 Task: Check the sale-to-list ratio of rec room in the last 5 years.
Action: Mouse moved to (1013, 245)
Screenshot: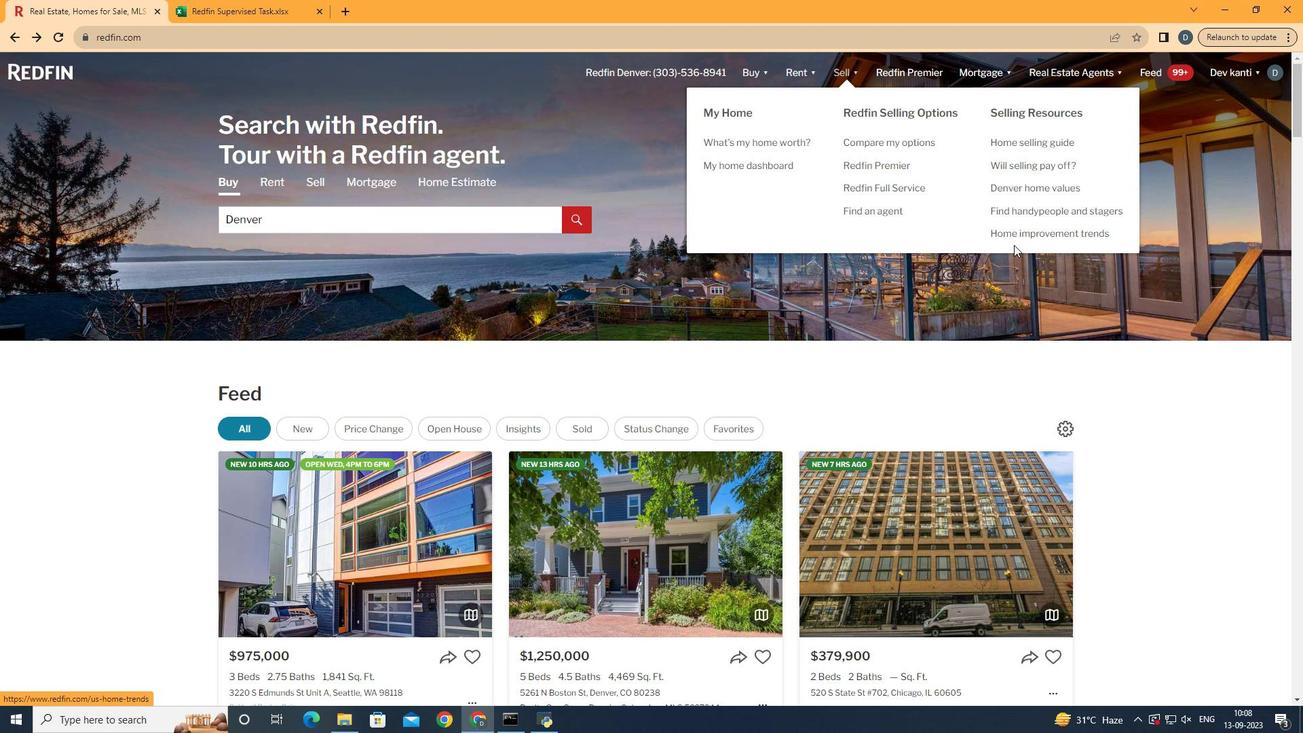 
Action: Mouse pressed left at (1013, 245)
Screenshot: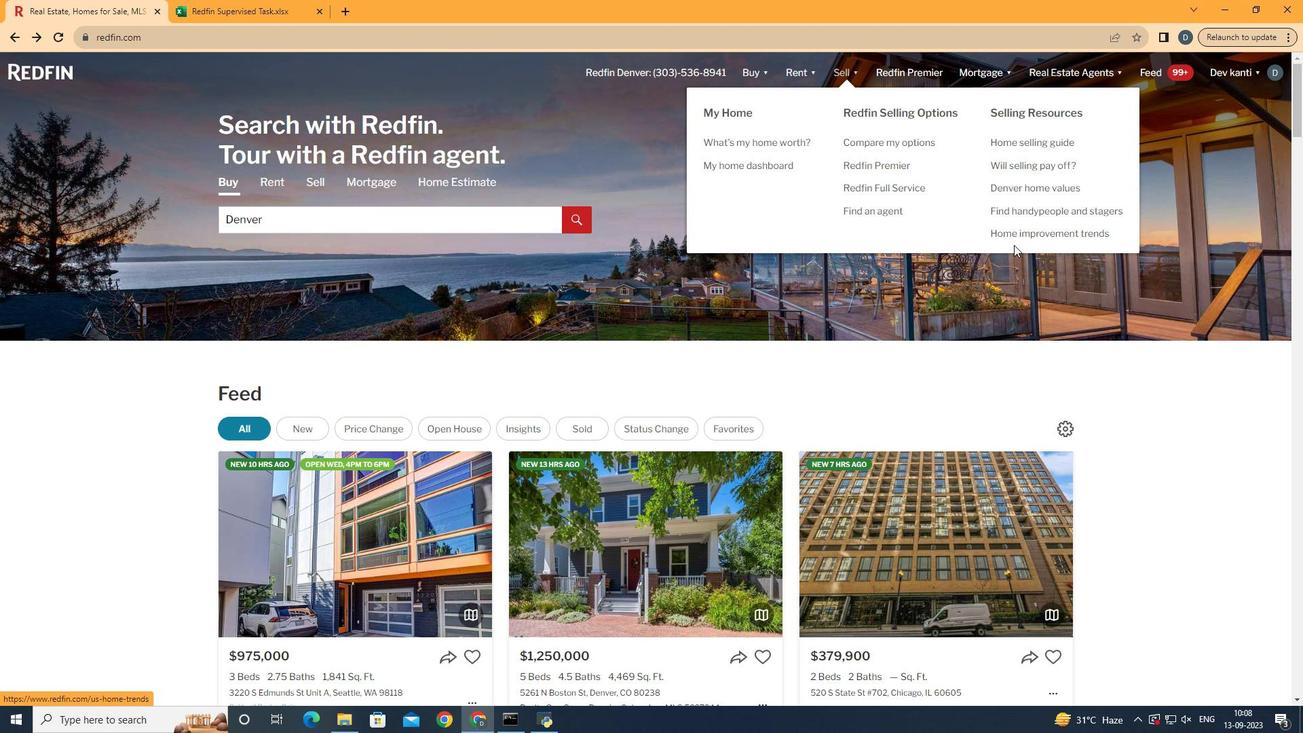 
Action: Mouse moved to (1022, 230)
Screenshot: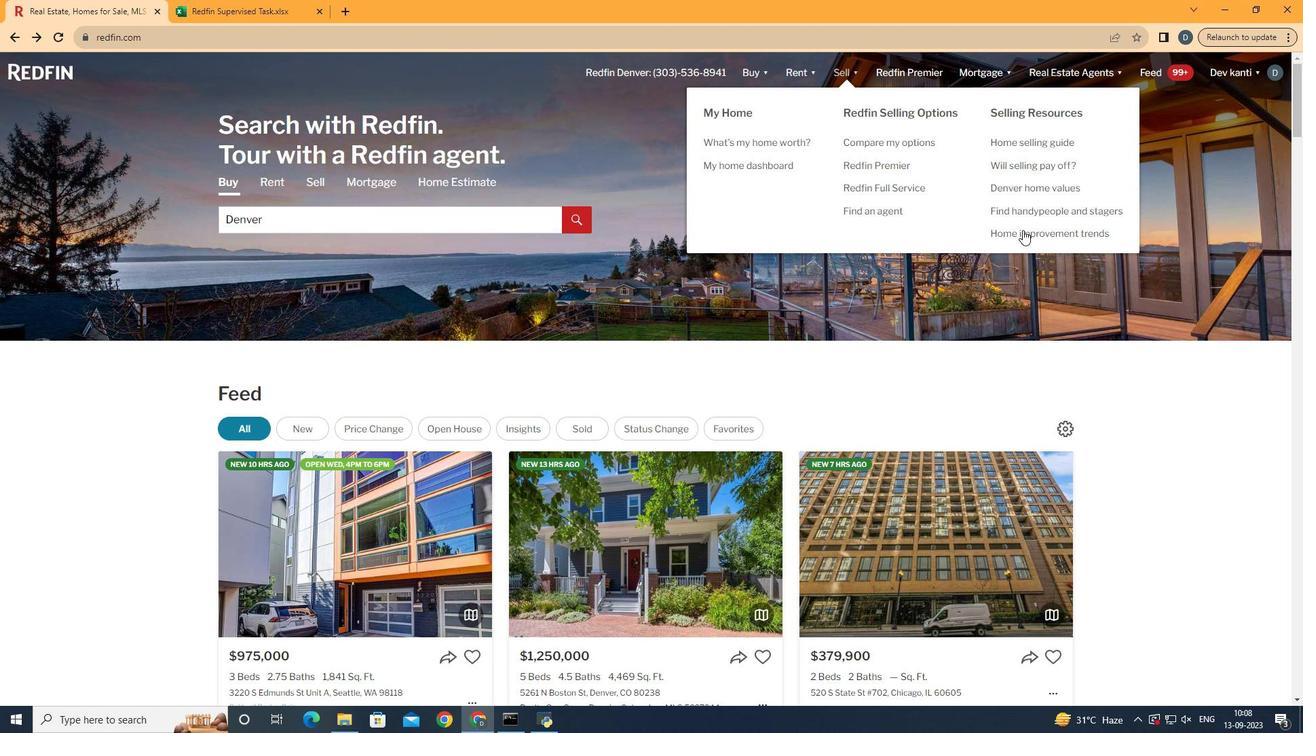 
Action: Mouse pressed left at (1022, 230)
Screenshot: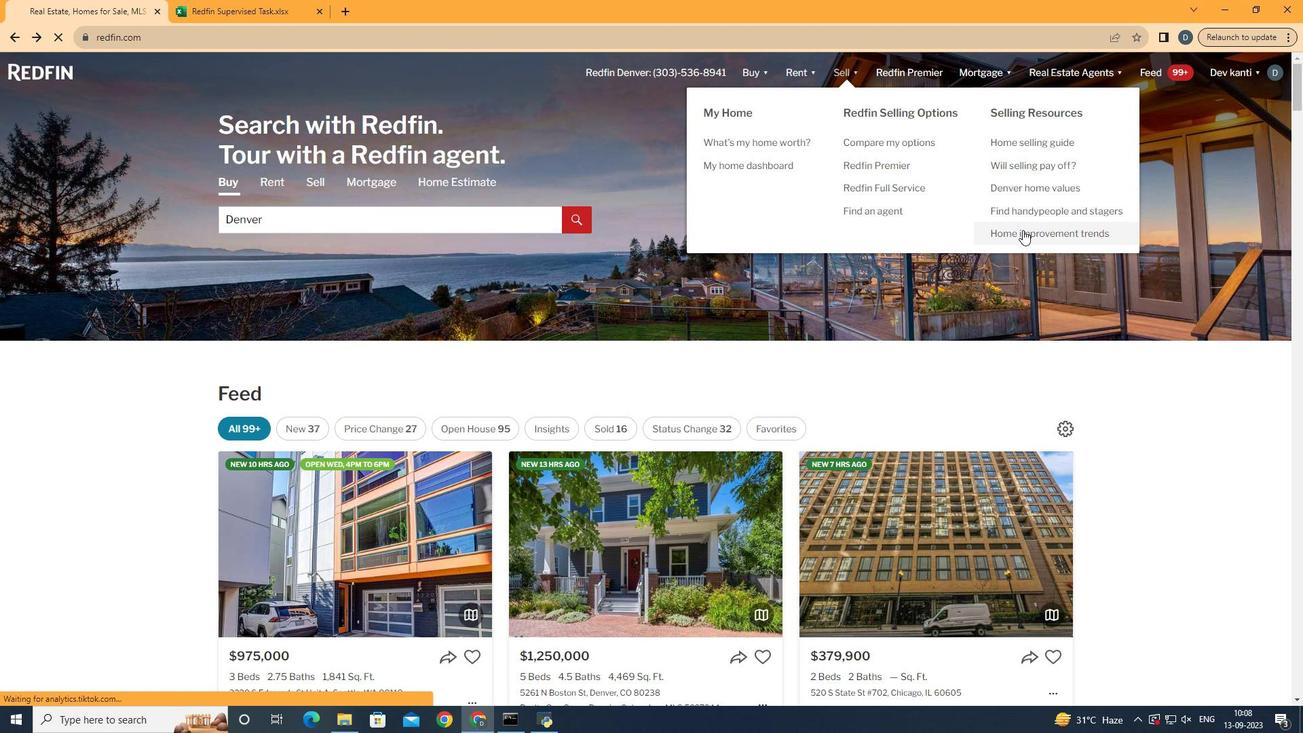 
Action: Mouse moved to (344, 257)
Screenshot: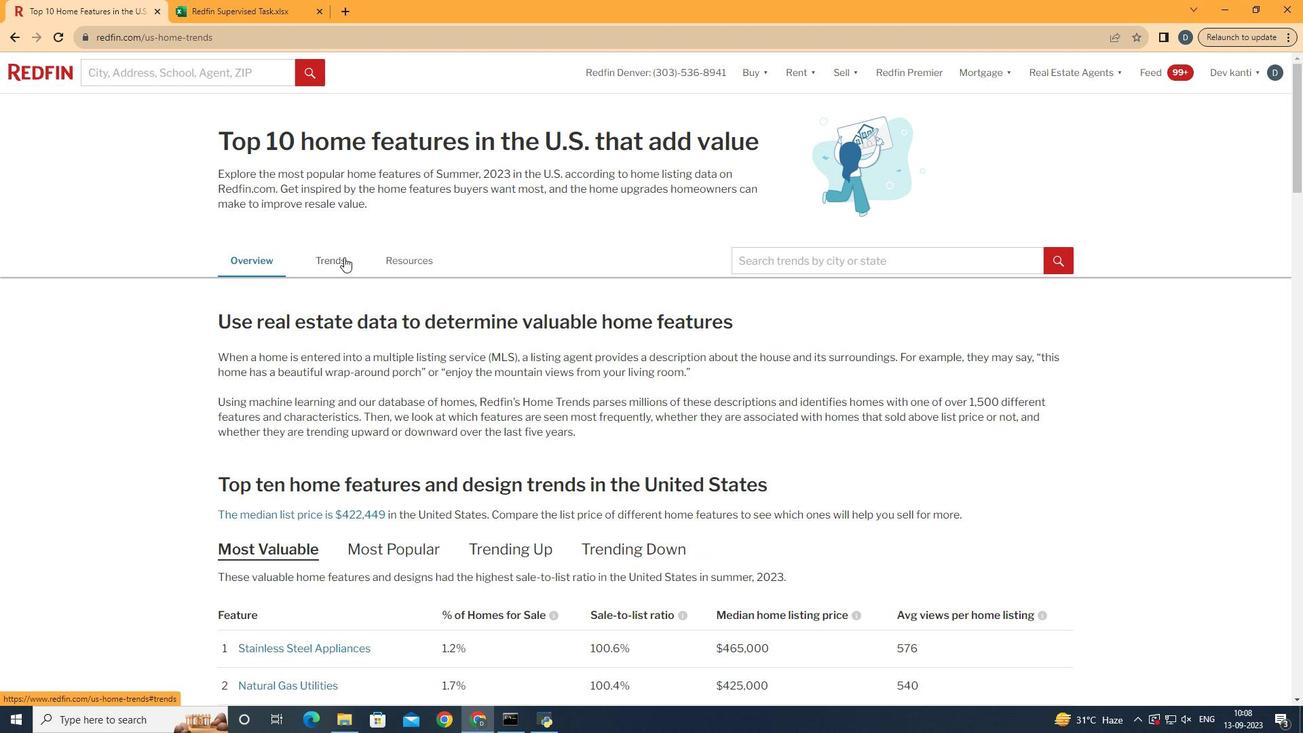 
Action: Mouse pressed left at (344, 257)
Screenshot: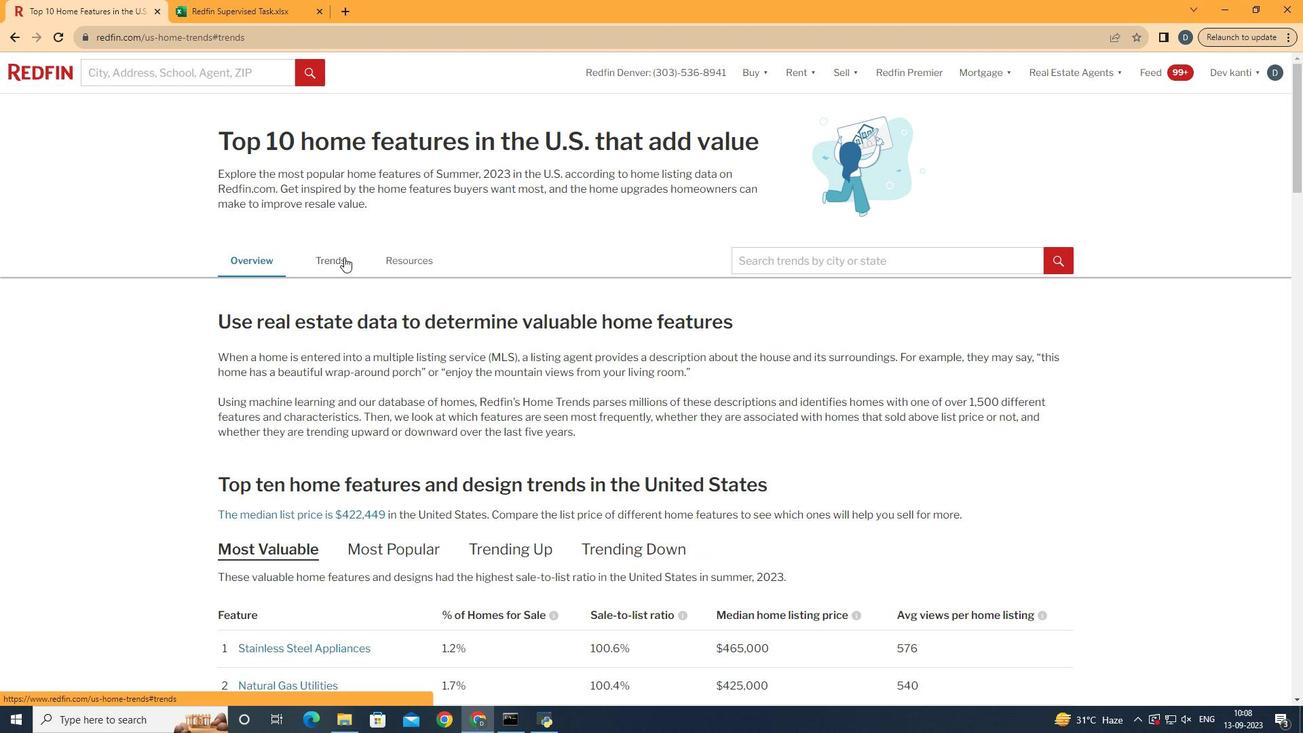 
Action: Mouse moved to (429, 372)
Screenshot: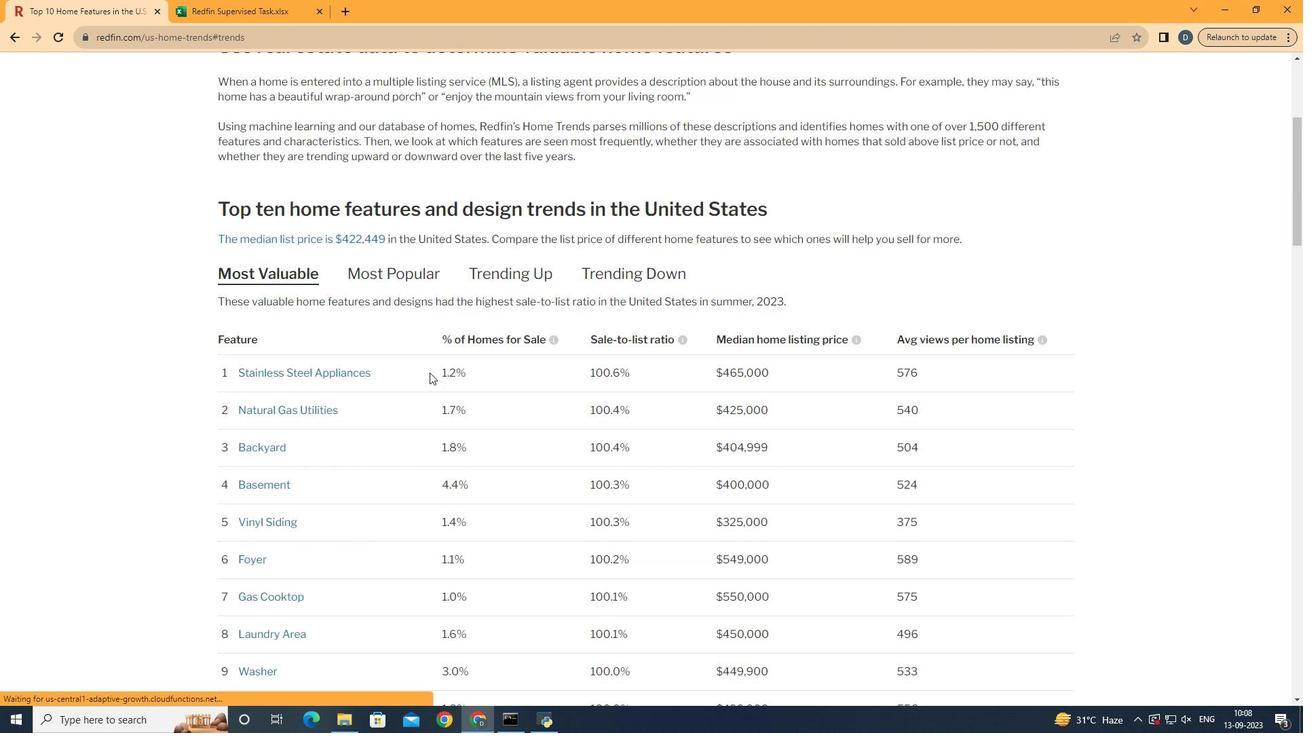 
Action: Mouse scrolled (429, 371) with delta (0, 0)
Screenshot: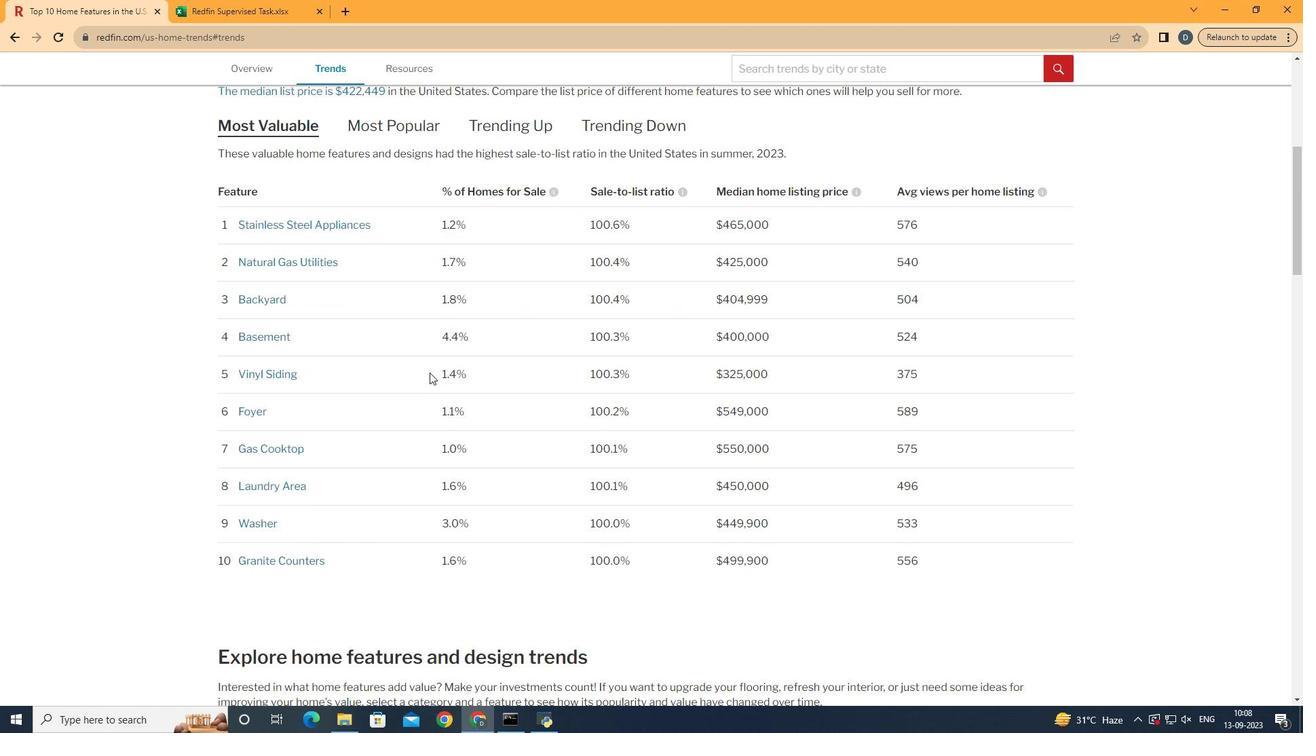 
Action: Mouse scrolled (429, 371) with delta (0, 0)
Screenshot: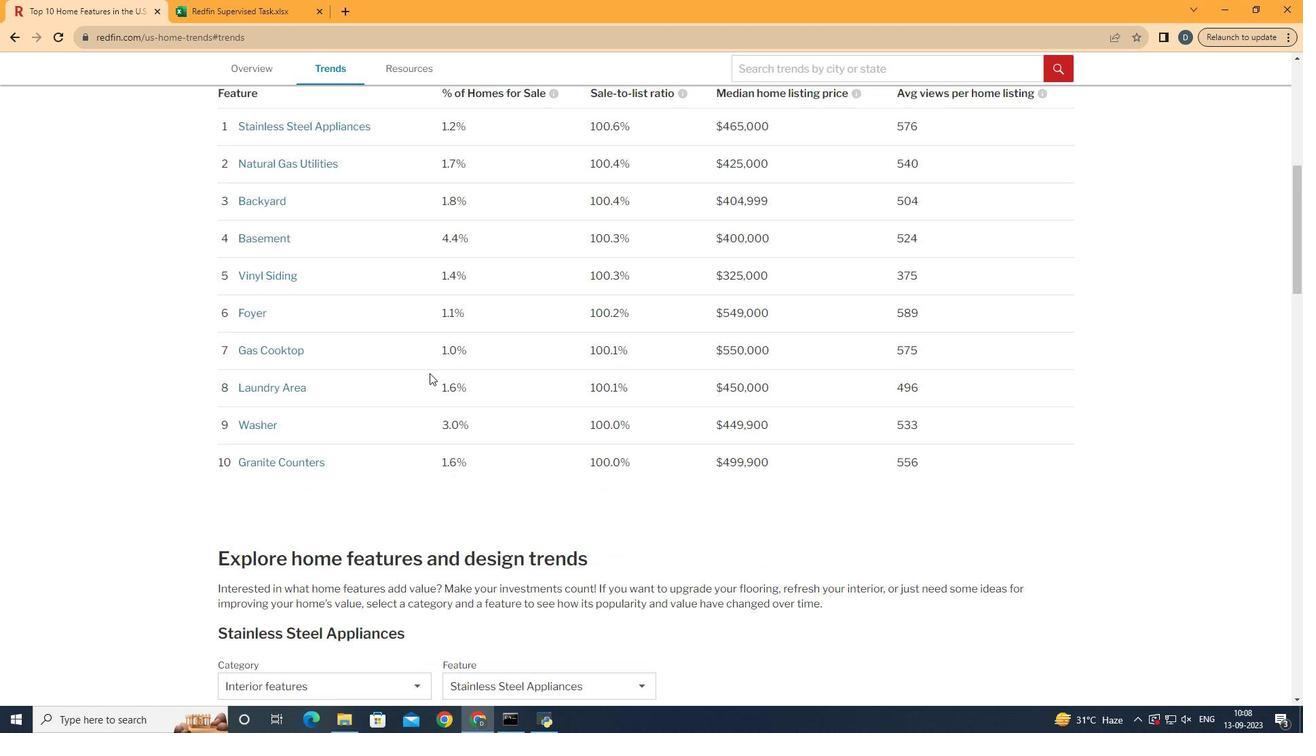 
Action: Mouse scrolled (429, 371) with delta (0, 0)
Screenshot: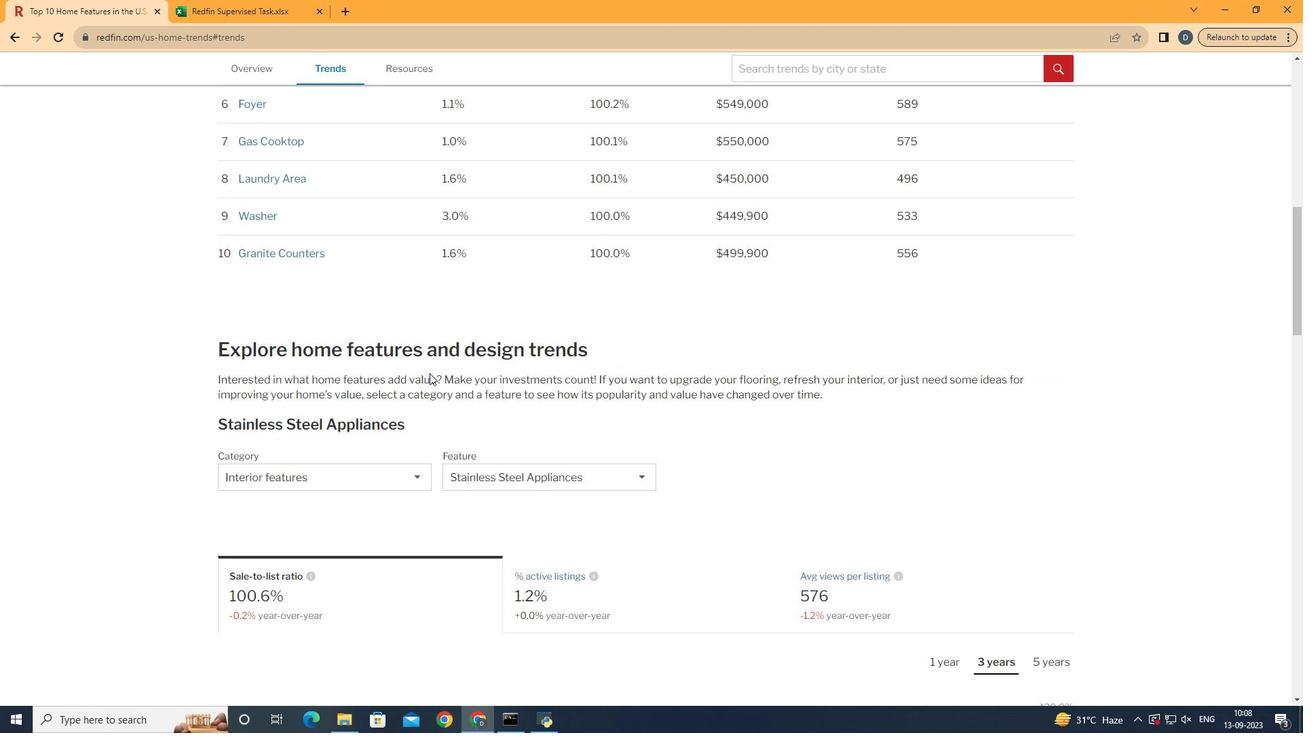 
Action: Mouse scrolled (429, 371) with delta (0, 0)
Screenshot: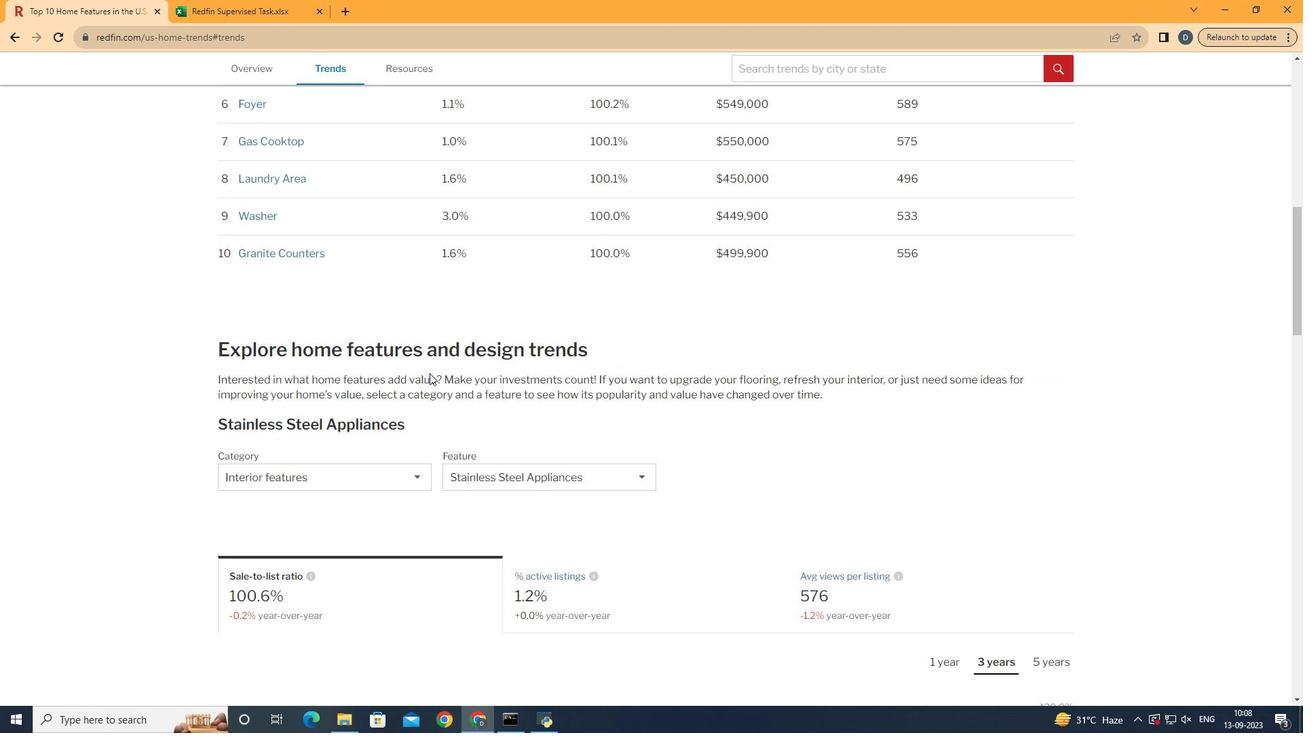 
Action: Mouse scrolled (429, 371) with delta (0, 0)
Screenshot: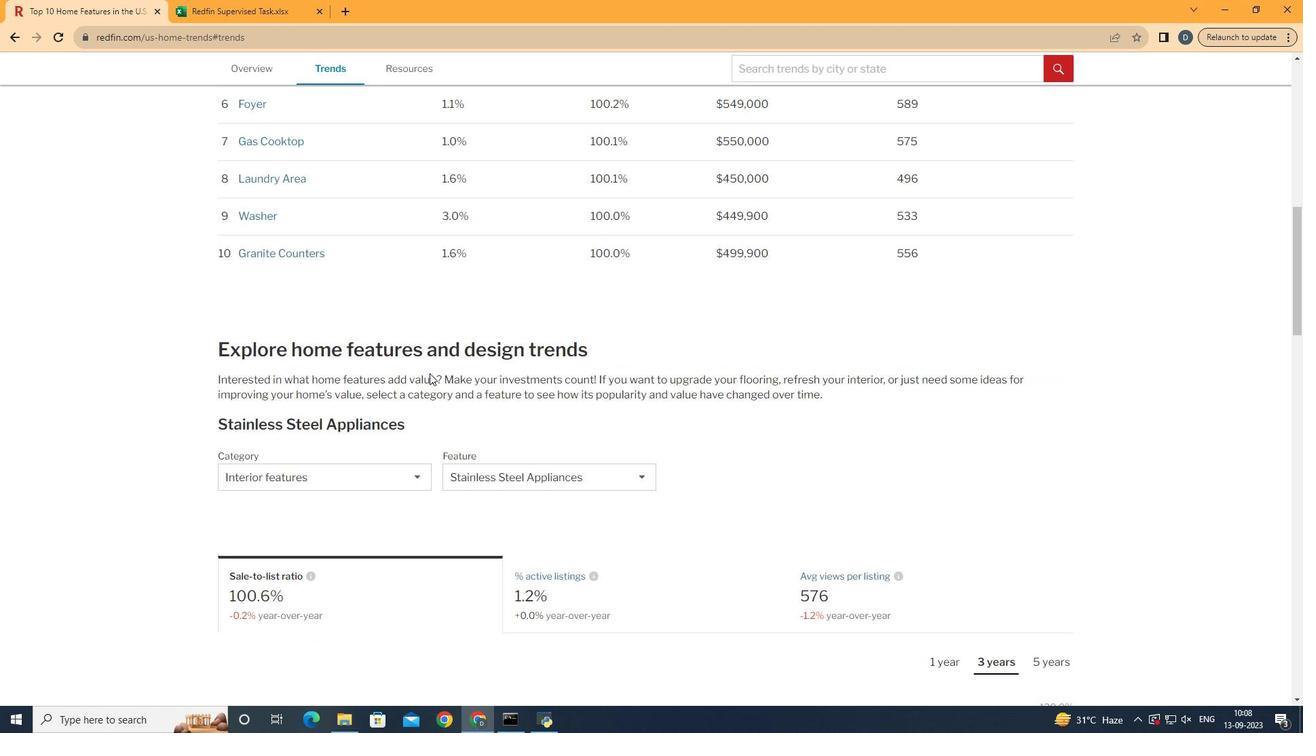 
Action: Mouse moved to (429, 373)
Screenshot: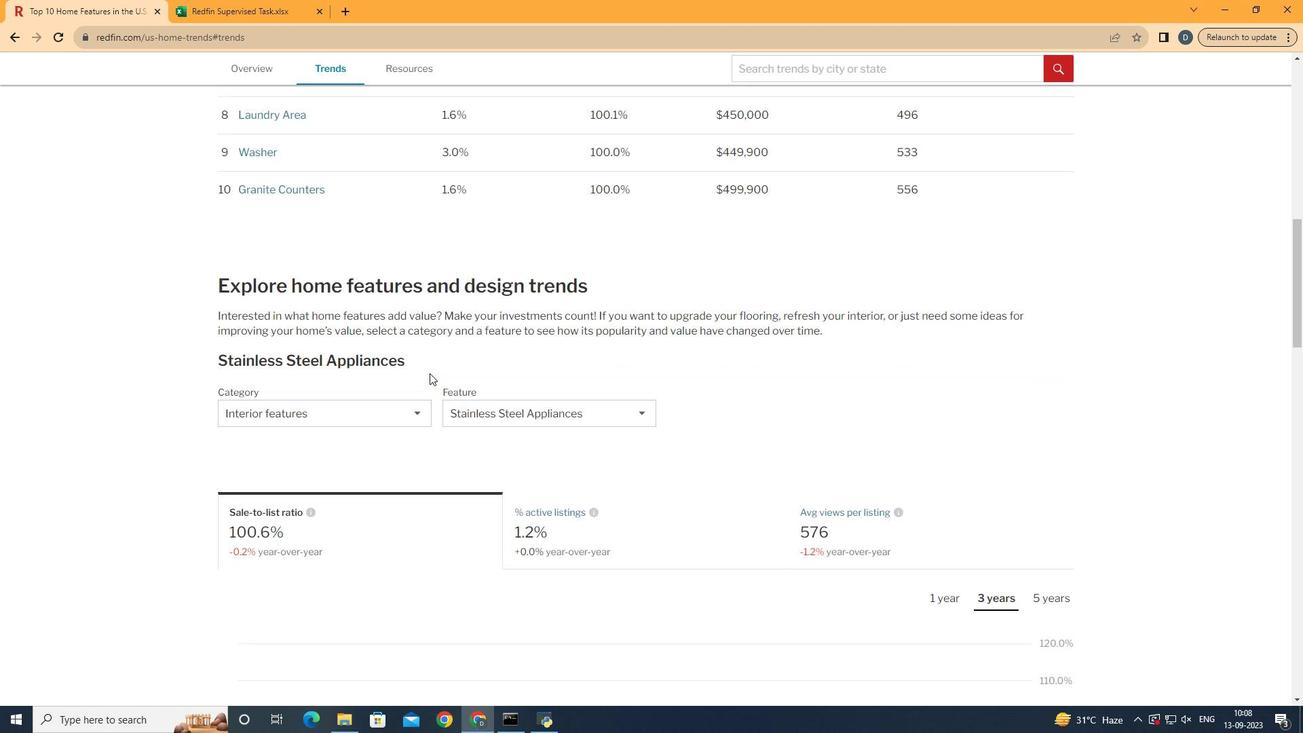 
Action: Mouse scrolled (429, 372) with delta (0, 0)
Screenshot: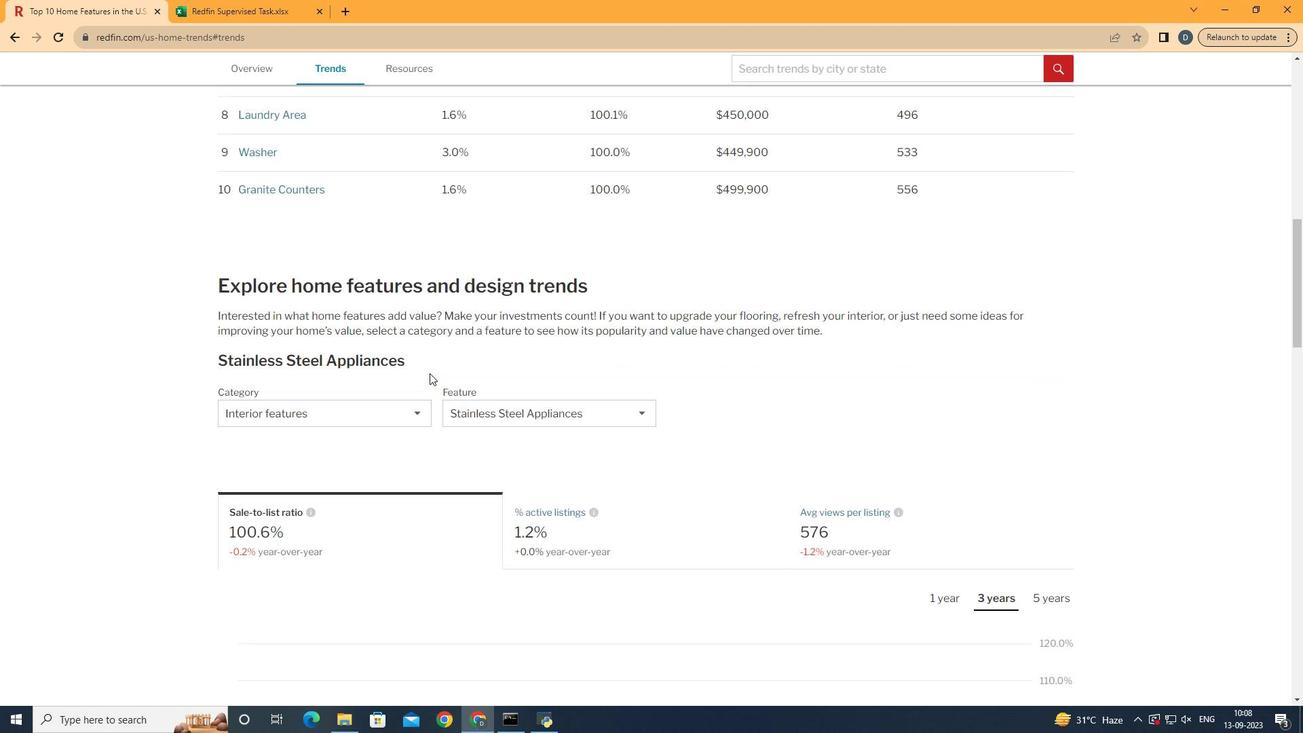 
Action: Mouse moved to (373, 381)
Screenshot: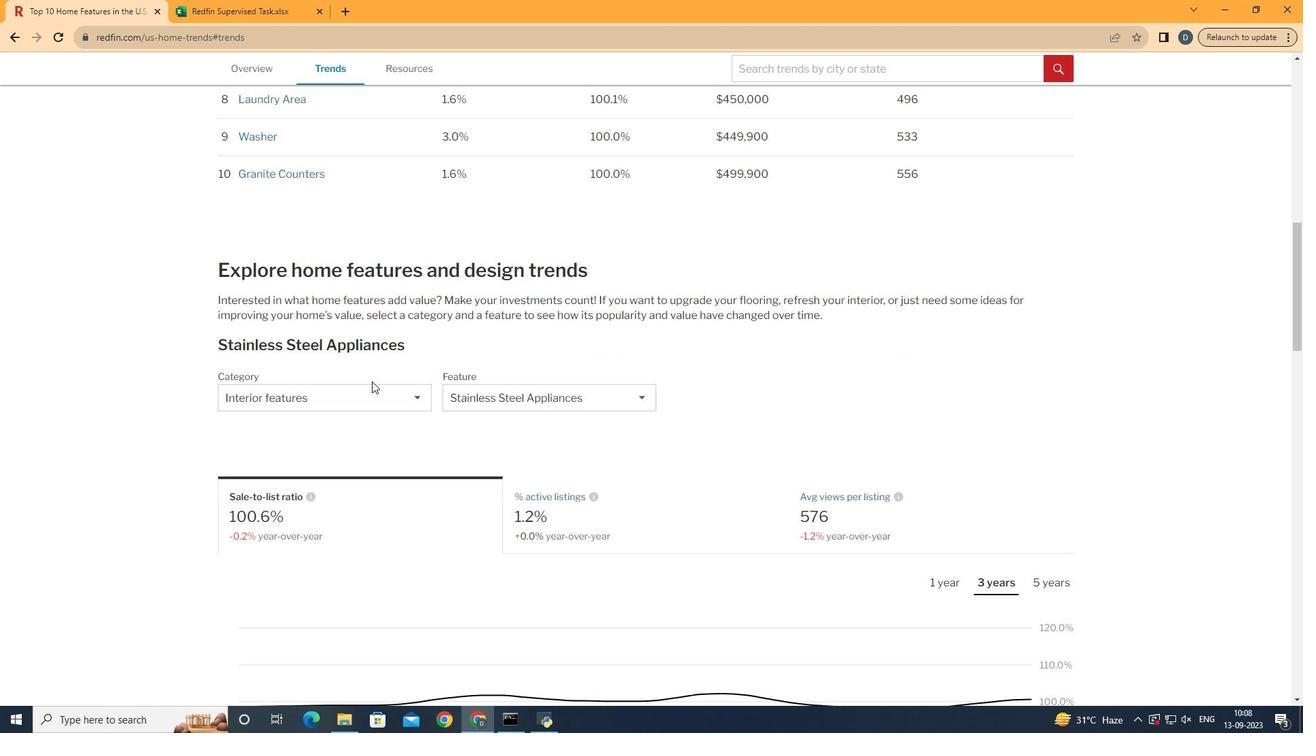 
Action: Mouse scrolled (373, 380) with delta (0, 0)
Screenshot: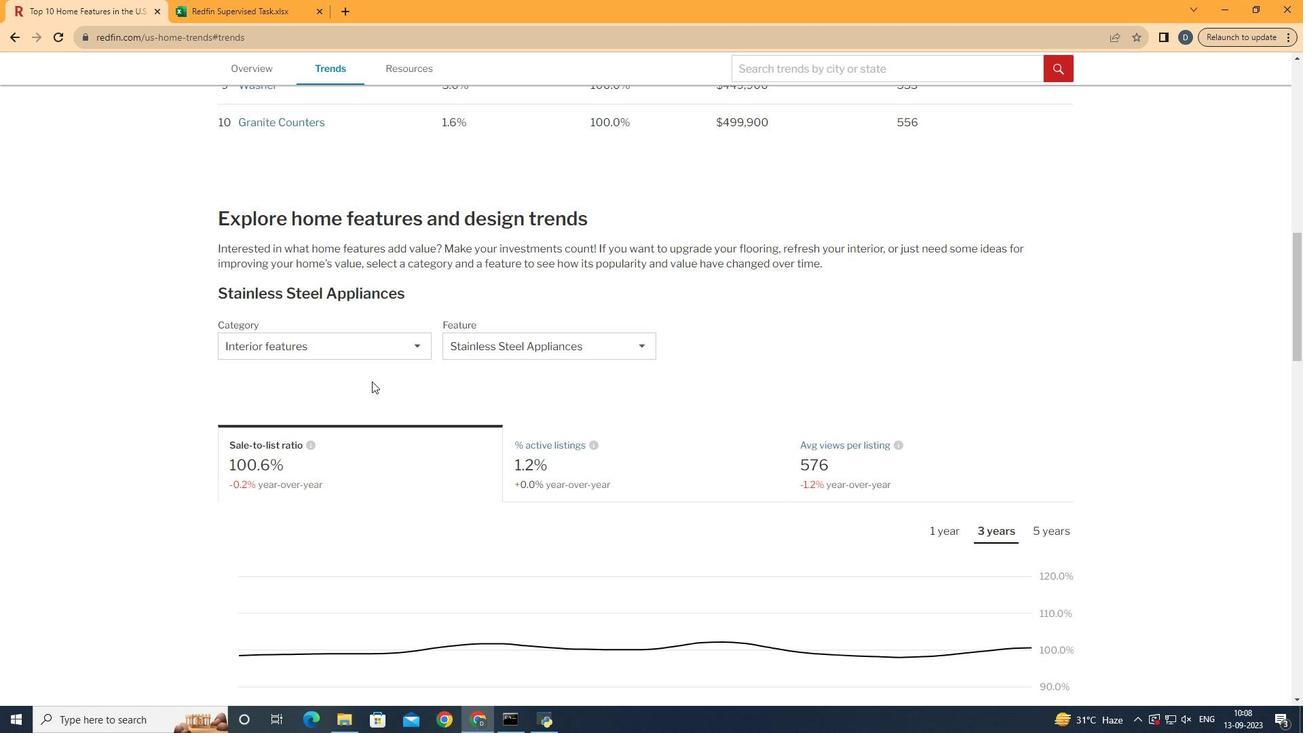 
Action: Mouse moved to (371, 381)
Screenshot: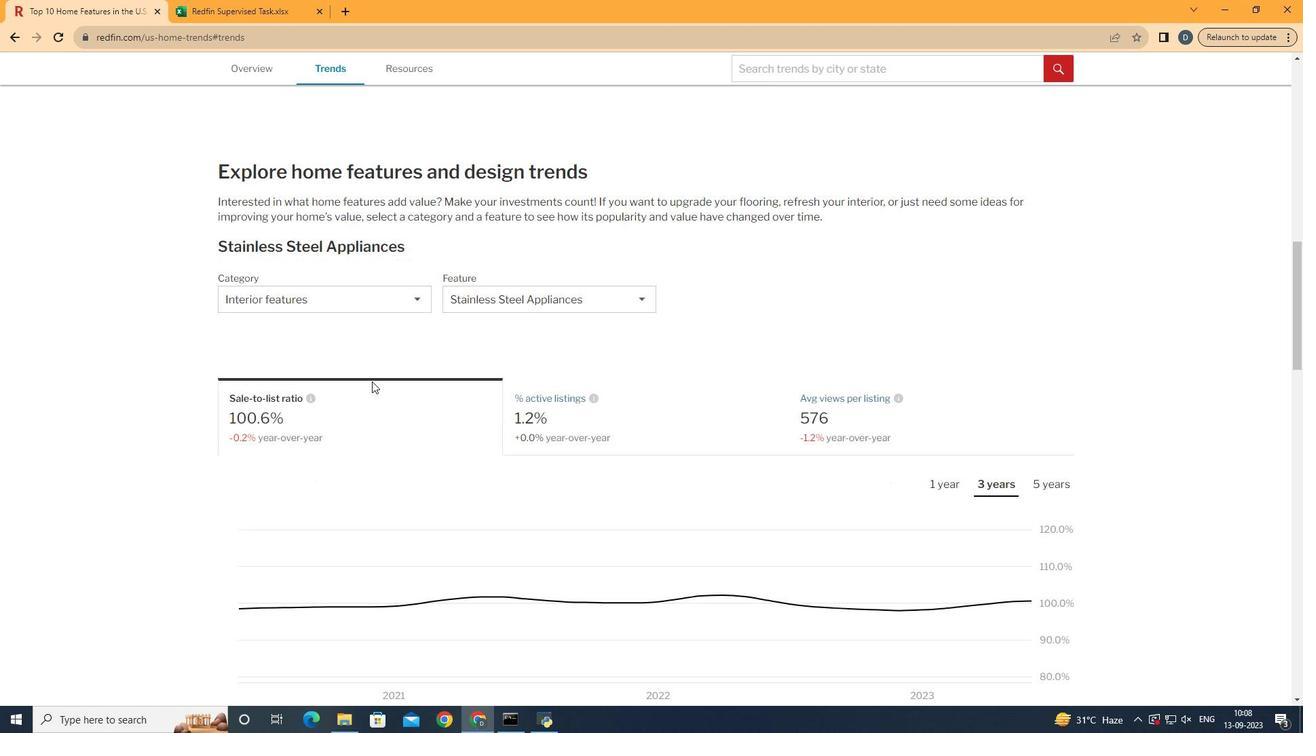 
Action: Mouse scrolled (371, 380) with delta (0, 0)
Screenshot: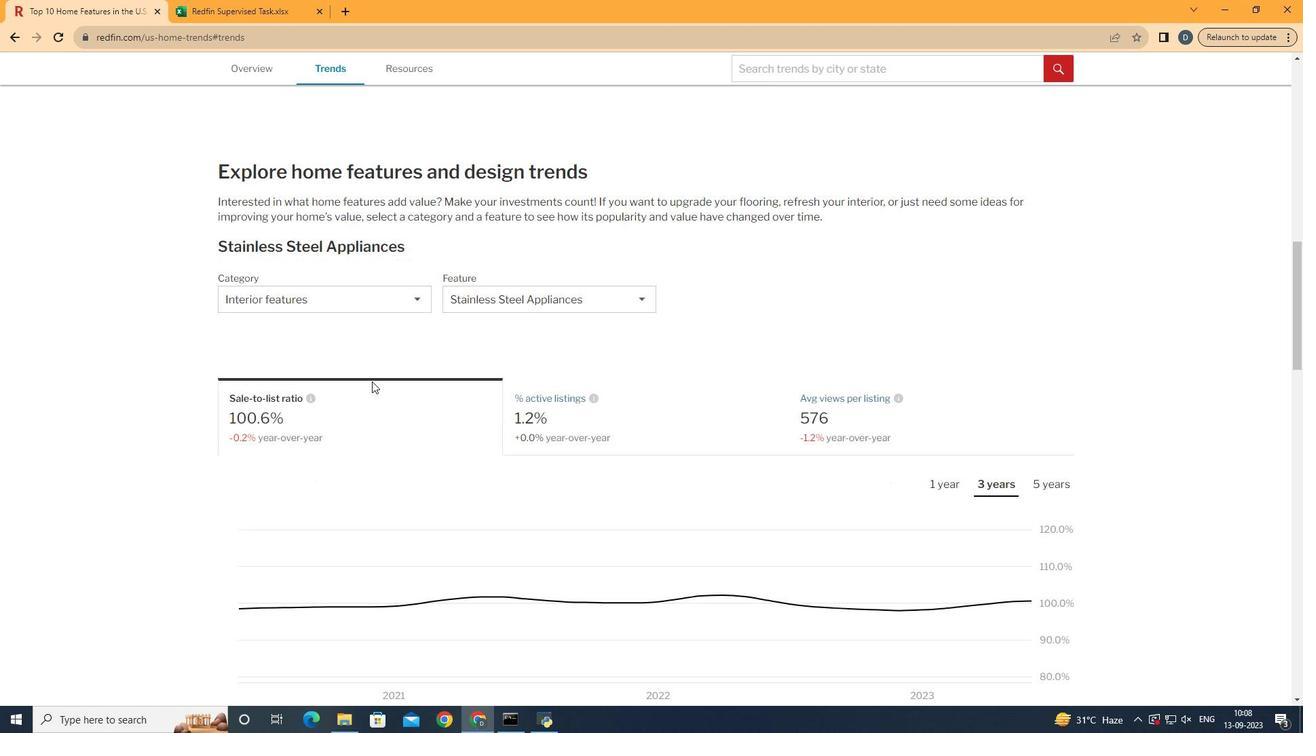 
Action: Mouse moved to (376, 266)
Screenshot: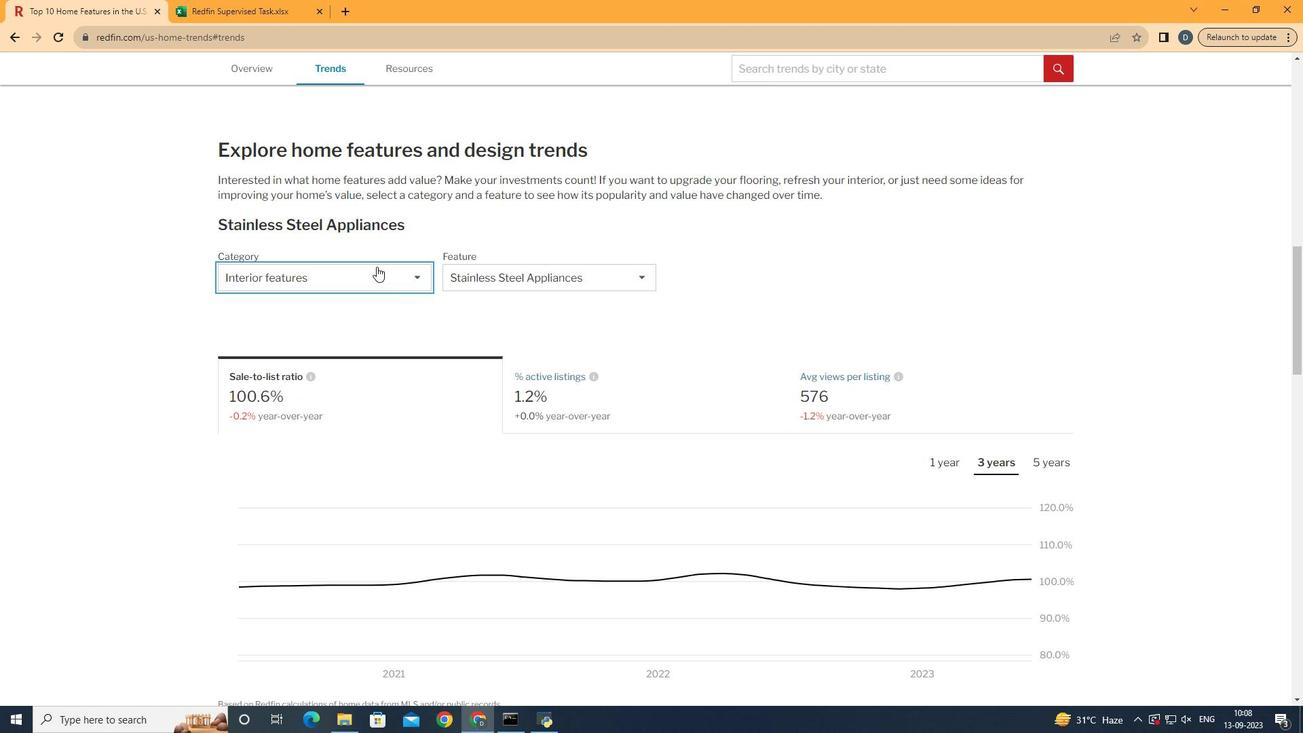 
Action: Mouse pressed left at (376, 266)
Screenshot: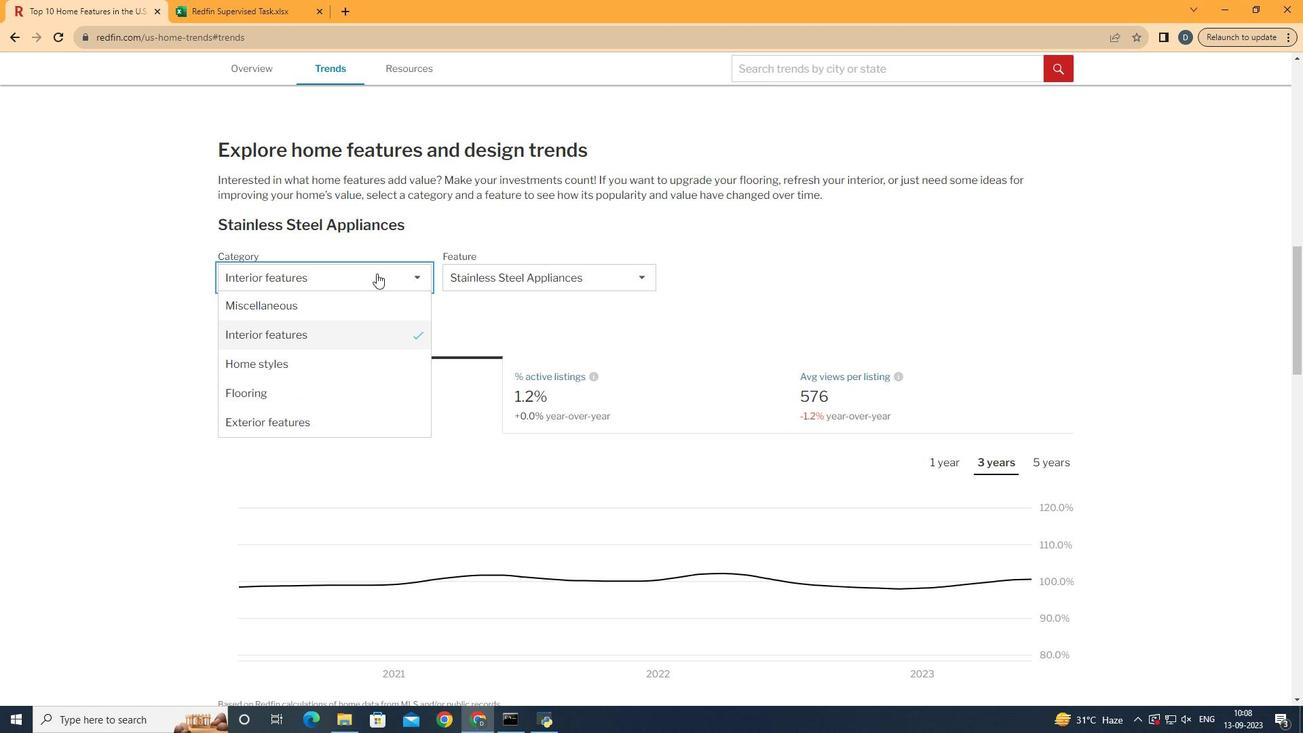 
Action: Mouse moved to (367, 335)
Screenshot: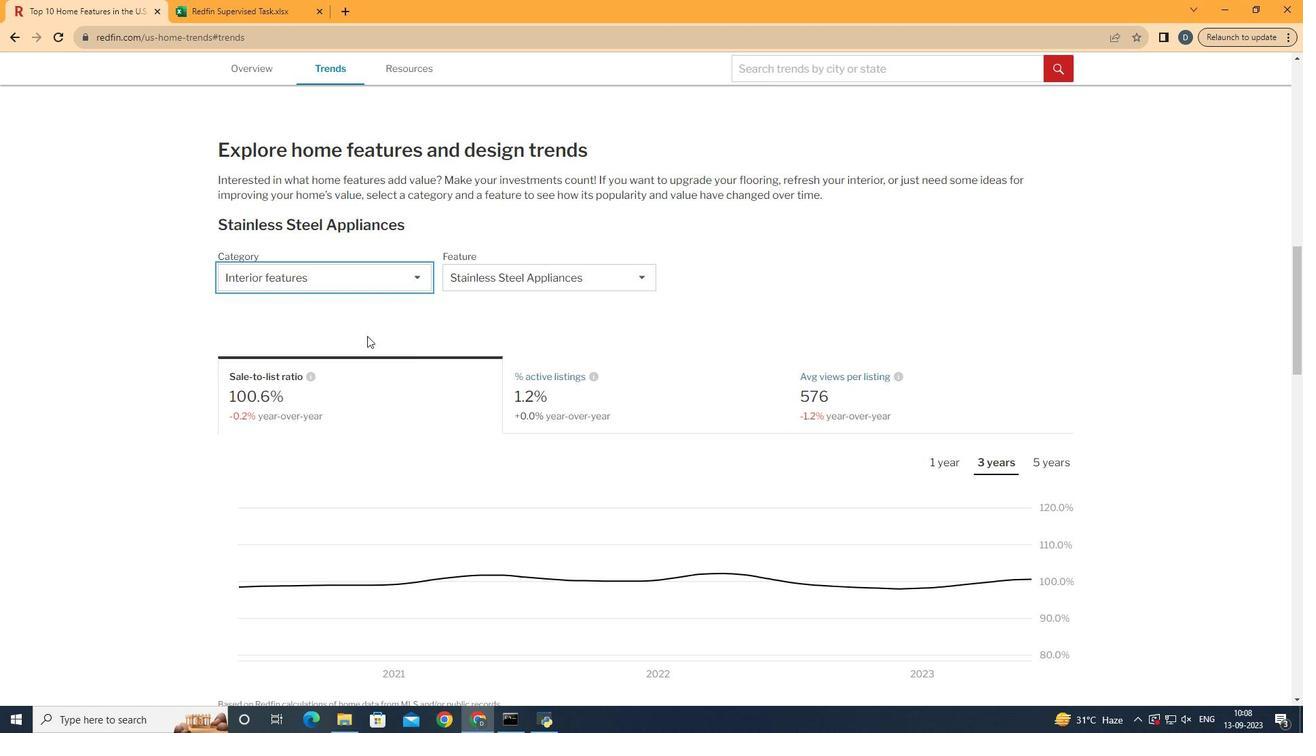 
Action: Mouse pressed left at (367, 335)
Screenshot: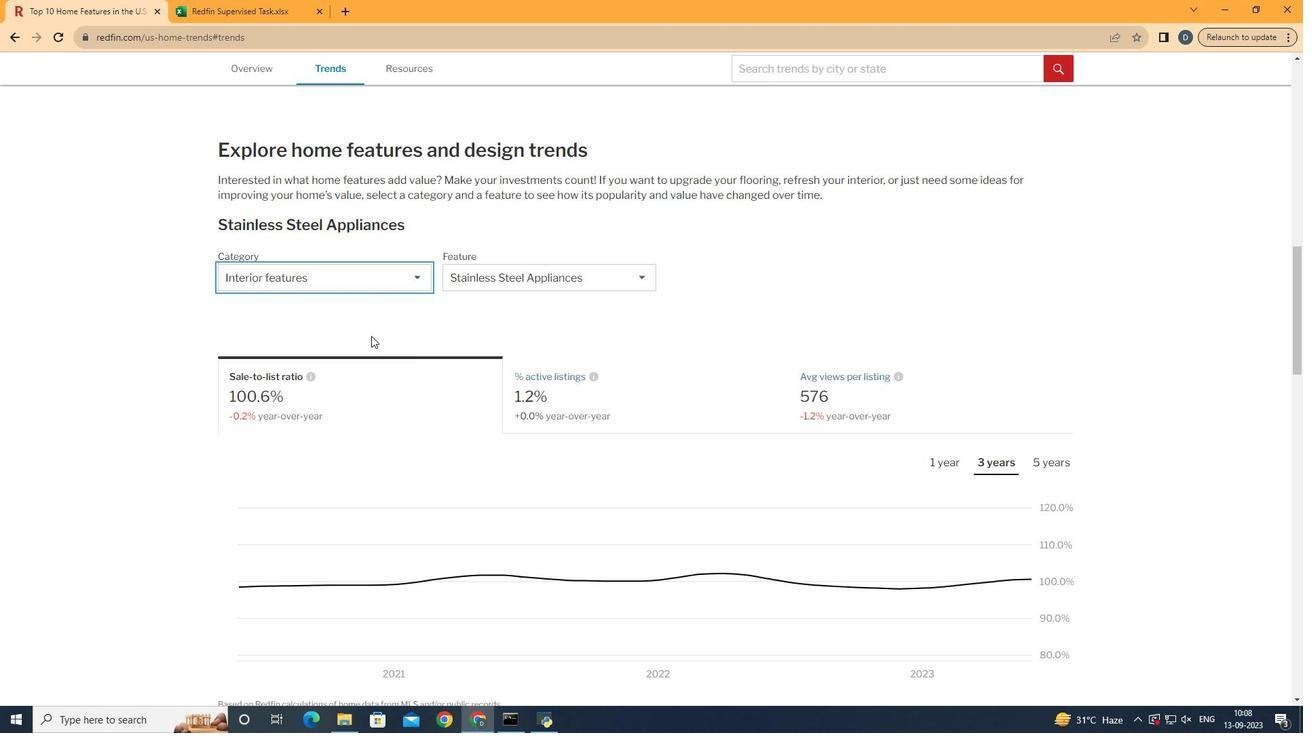 
Action: Mouse moved to (585, 268)
Screenshot: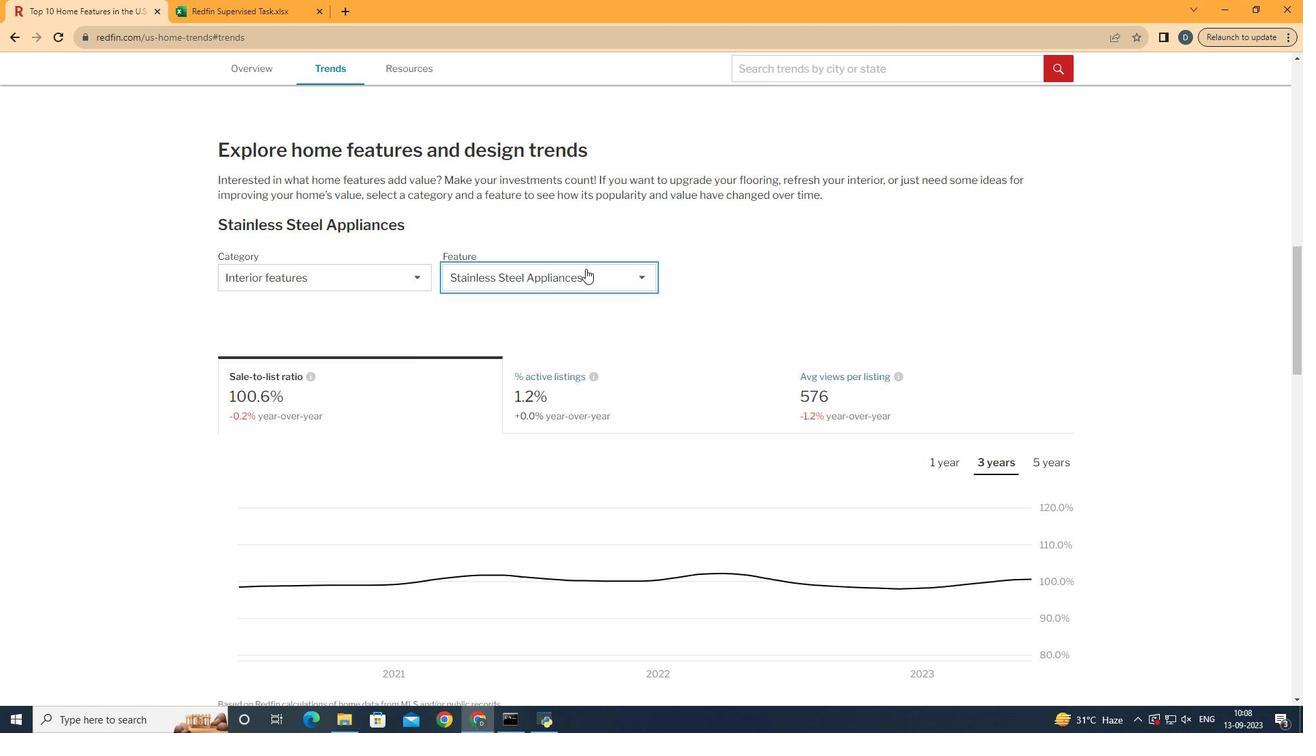 
Action: Mouse pressed left at (585, 268)
Screenshot: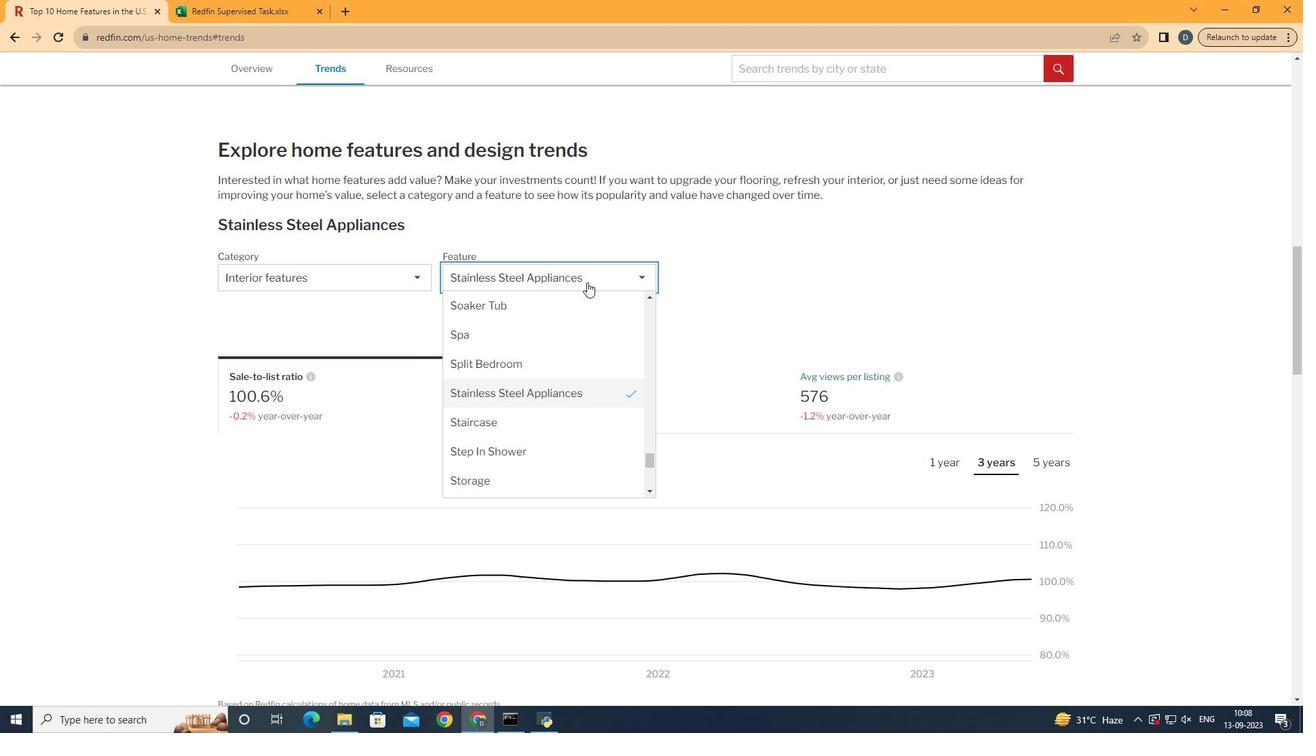 
Action: Mouse moved to (600, 382)
Screenshot: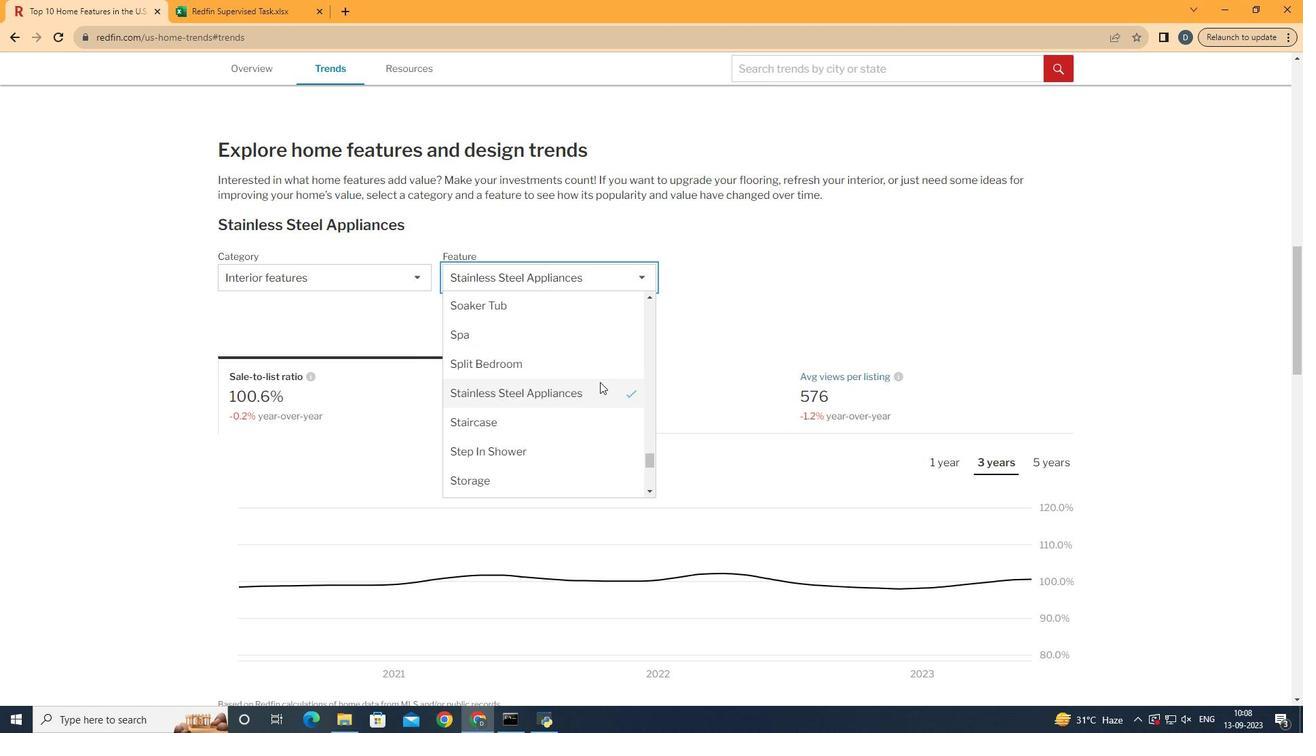 
Action: Mouse scrolled (600, 382) with delta (0, 0)
Screenshot: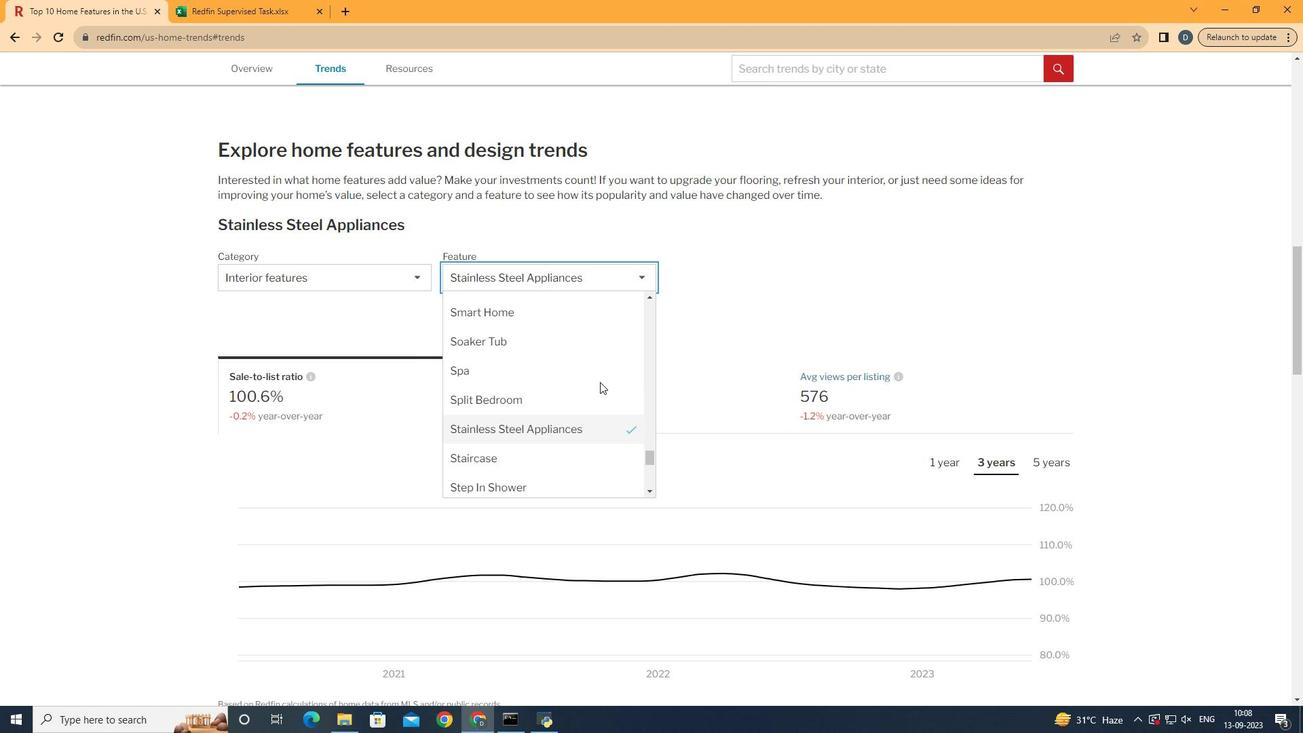 
Action: Mouse scrolled (600, 382) with delta (0, 0)
Screenshot: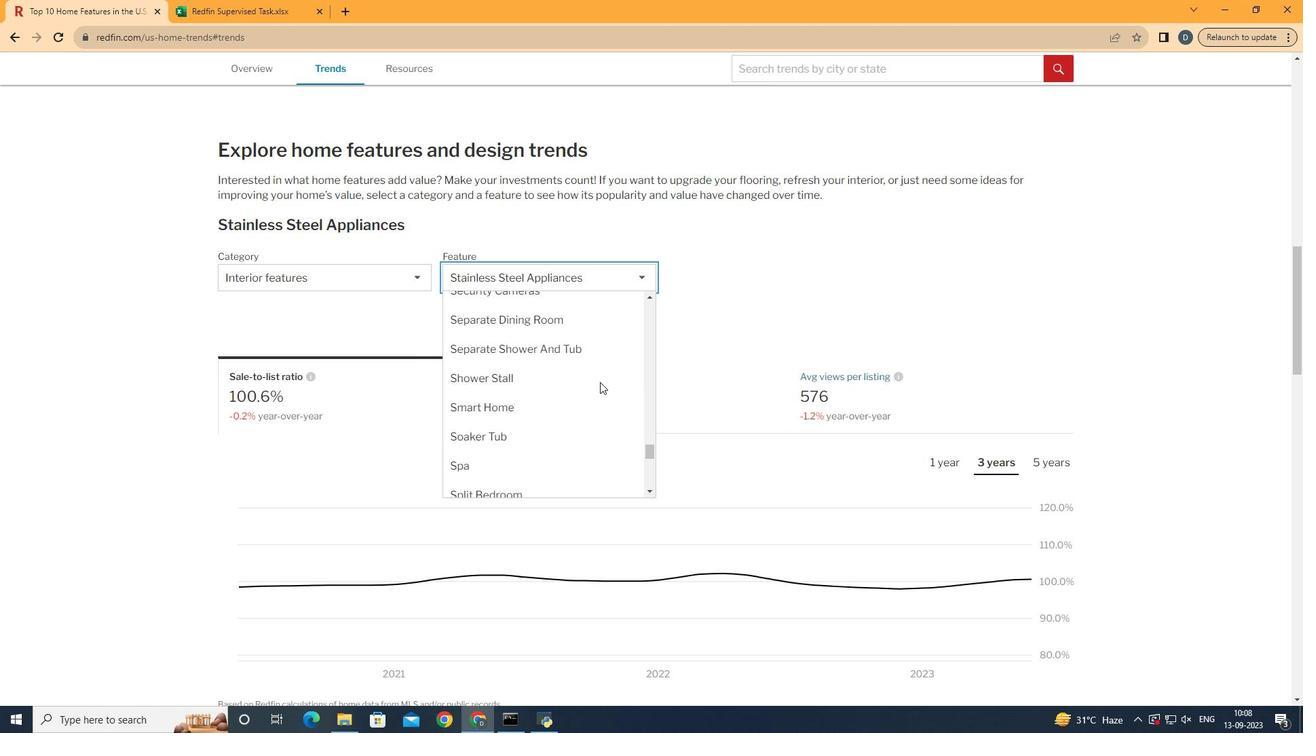 
Action: Mouse scrolled (600, 382) with delta (0, 0)
Screenshot: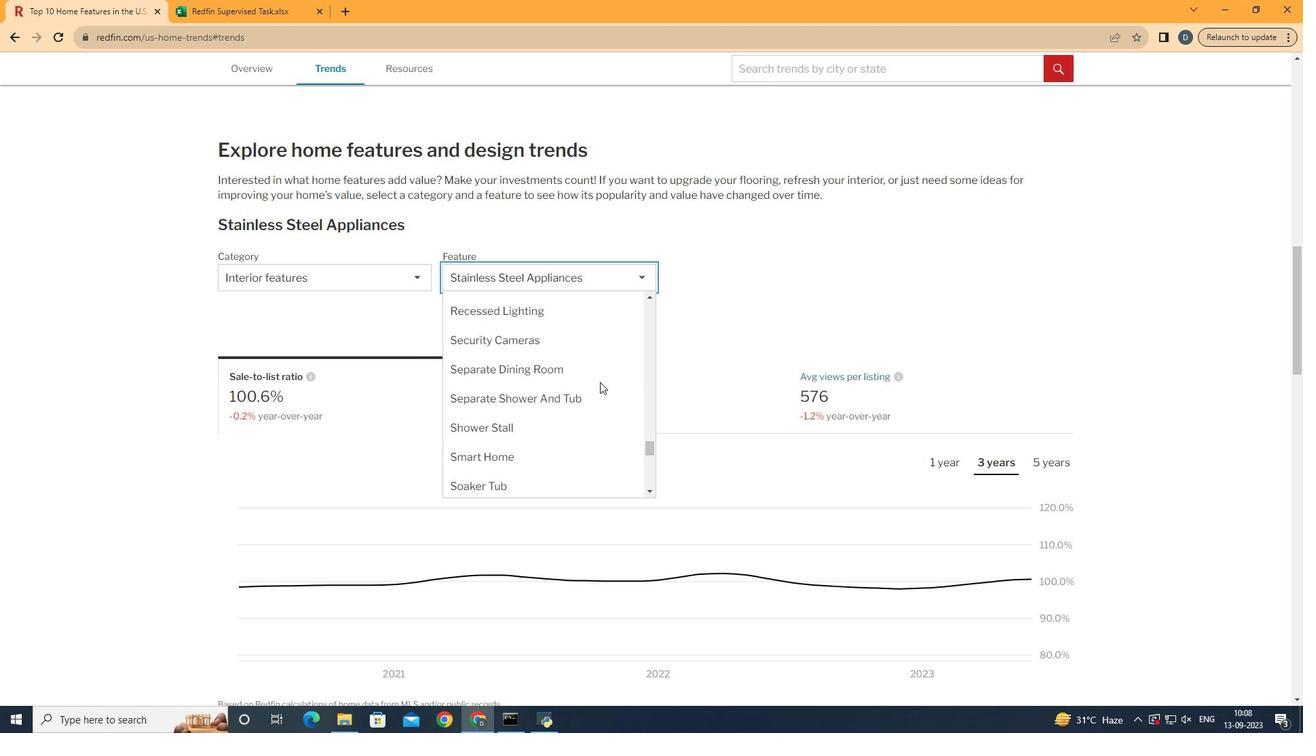 
Action: Mouse scrolled (600, 382) with delta (0, 0)
Screenshot: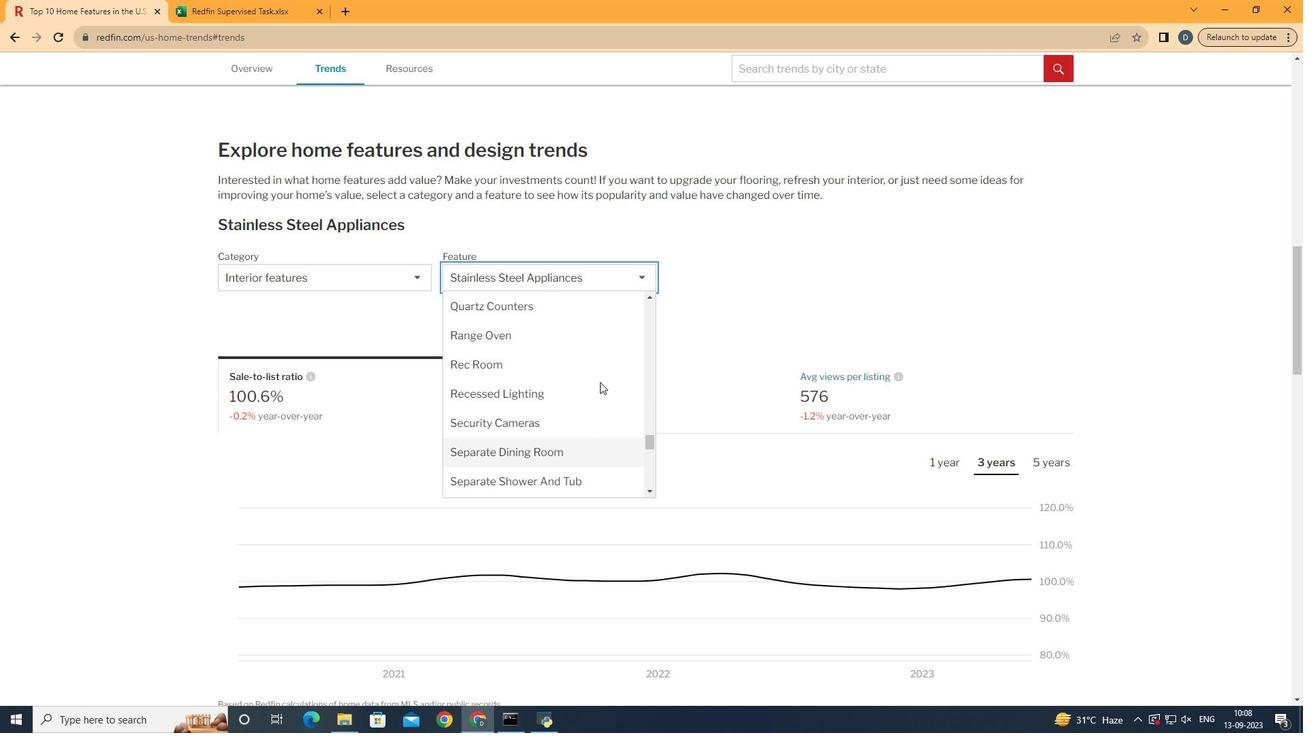 
Action: Mouse moved to (609, 376)
Screenshot: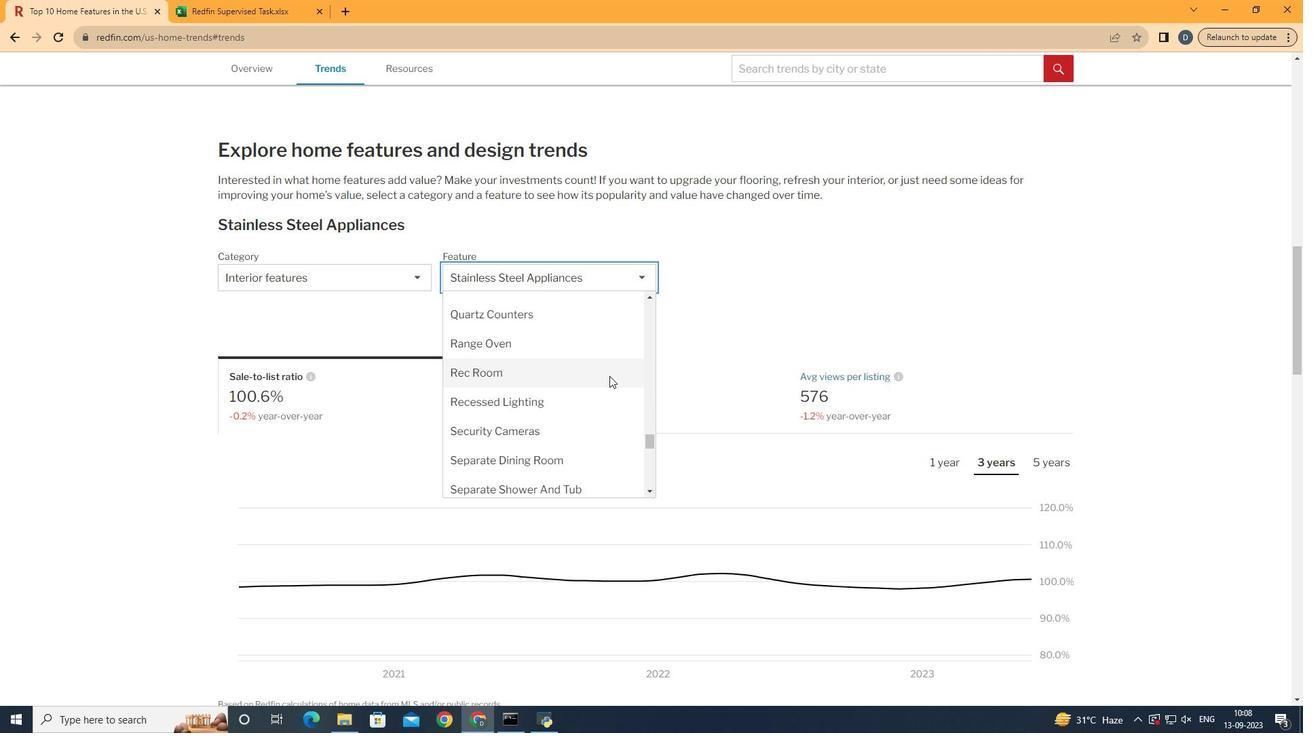 
Action: Mouse pressed left at (609, 376)
Screenshot: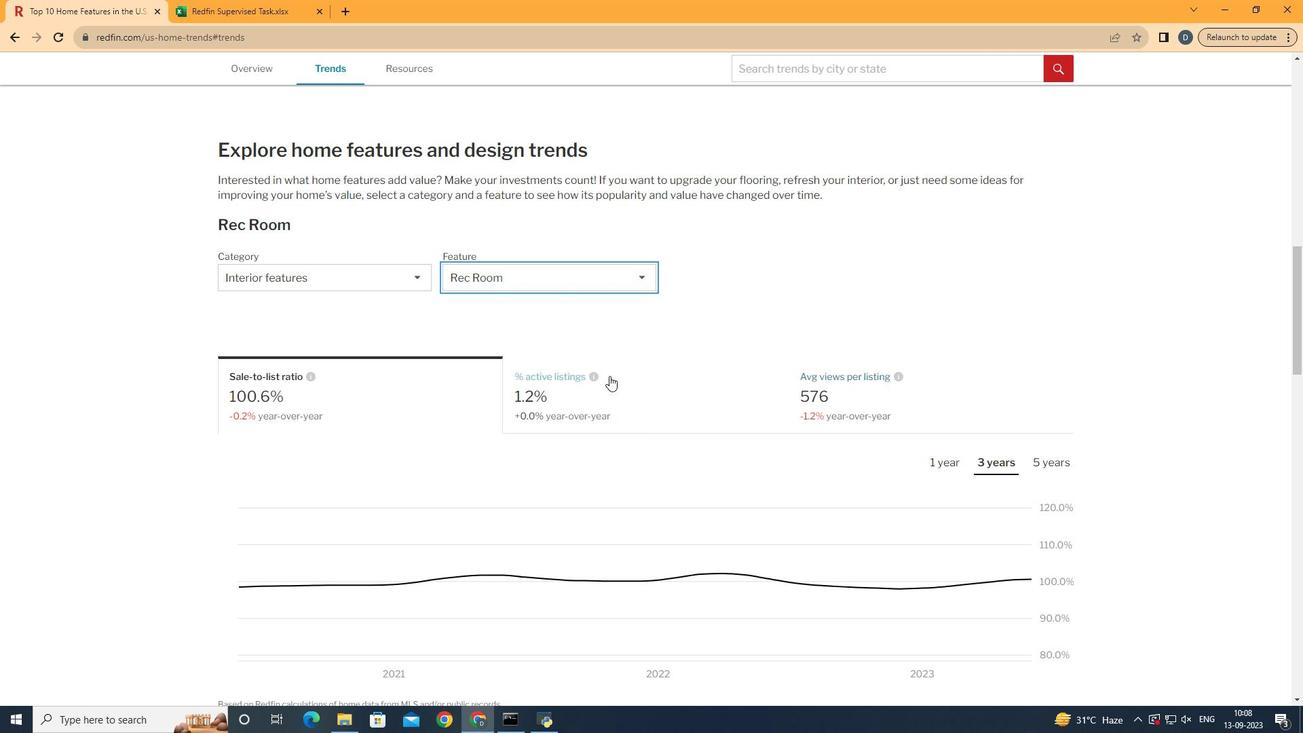
Action: Mouse moved to (697, 320)
Screenshot: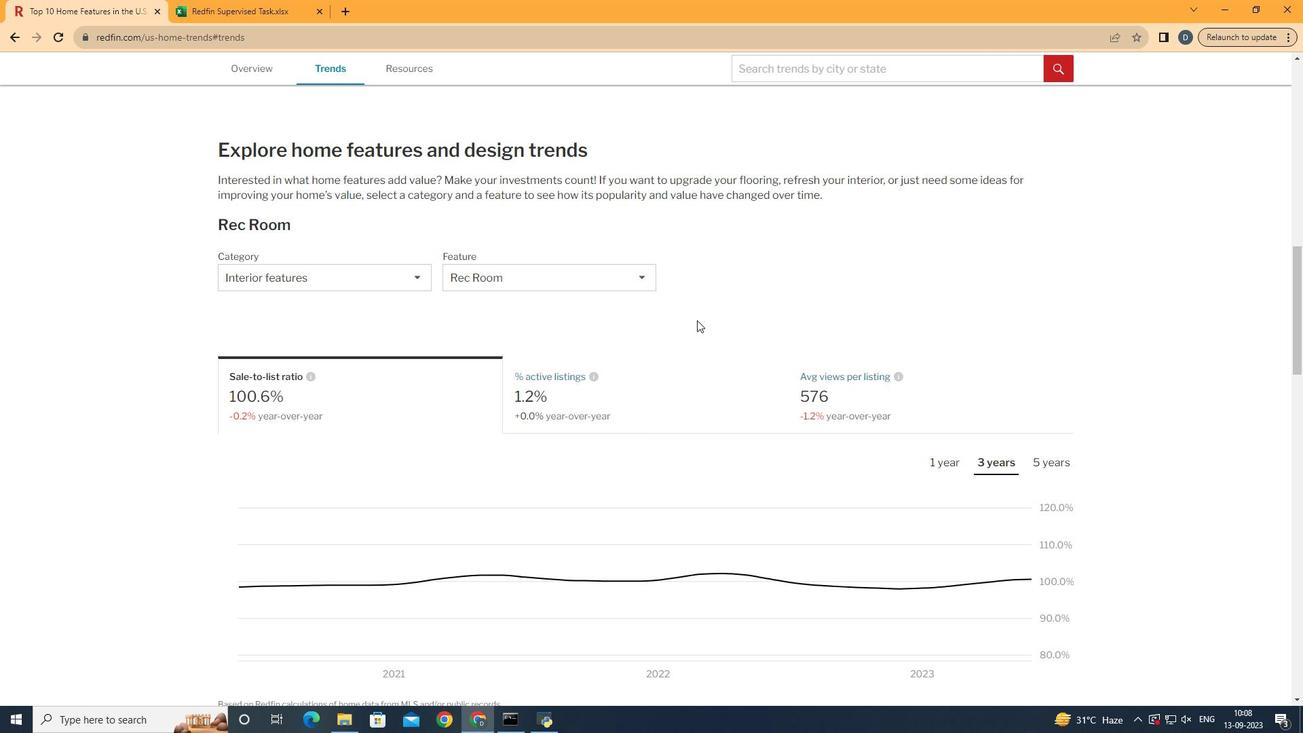 
Action: Mouse pressed left at (697, 320)
Screenshot: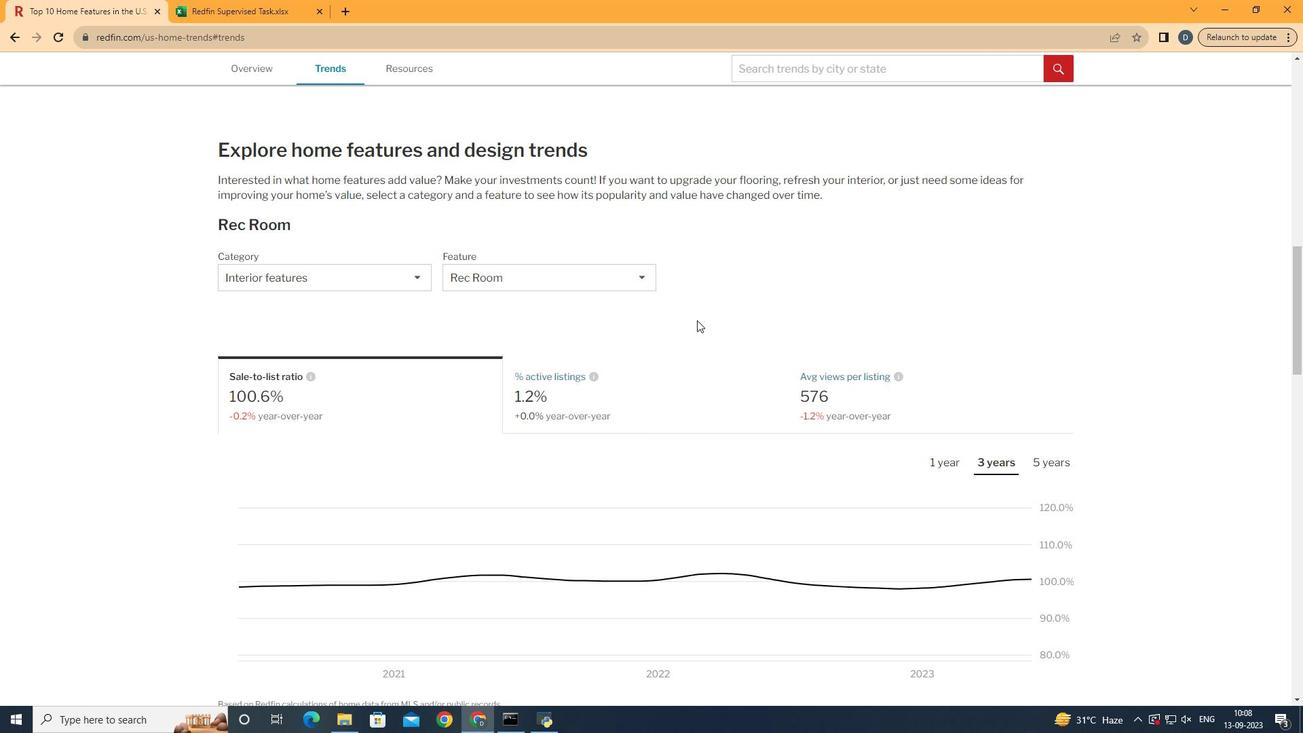 
Action: Mouse moved to (367, 384)
Screenshot: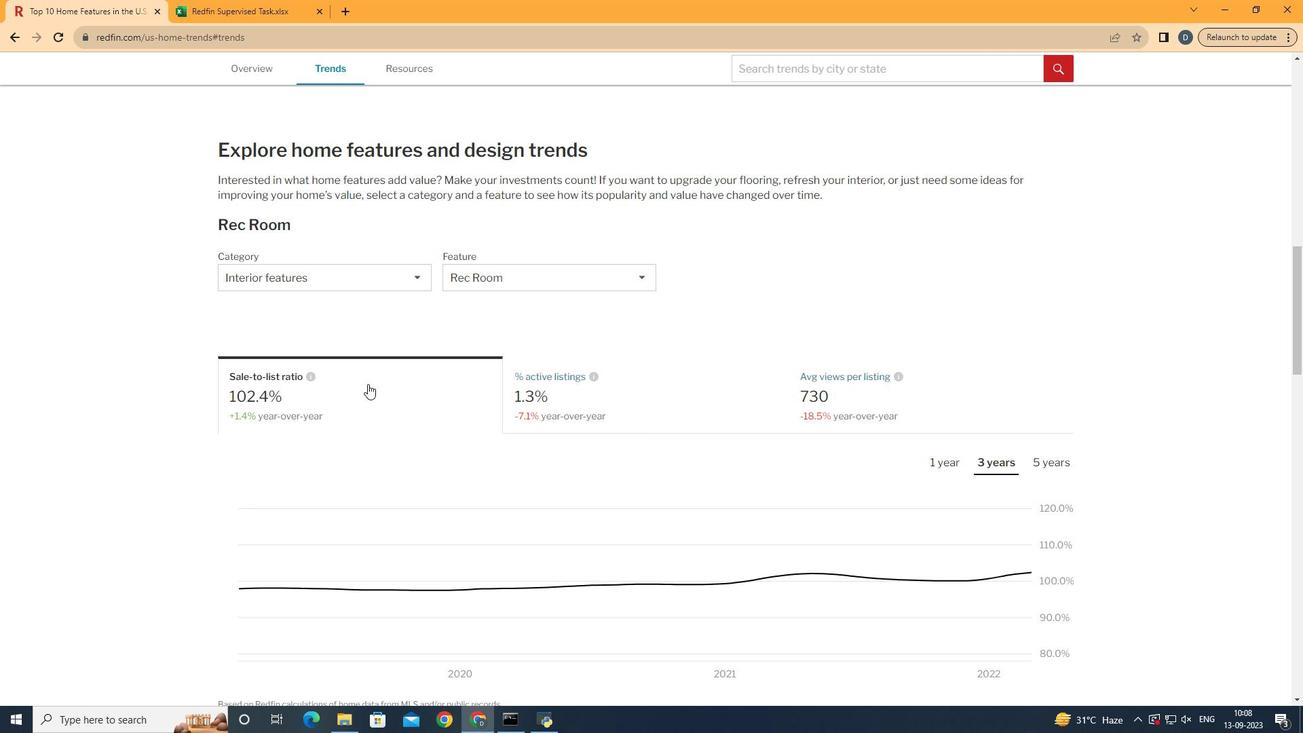 
Action: Mouse pressed left at (367, 384)
Screenshot: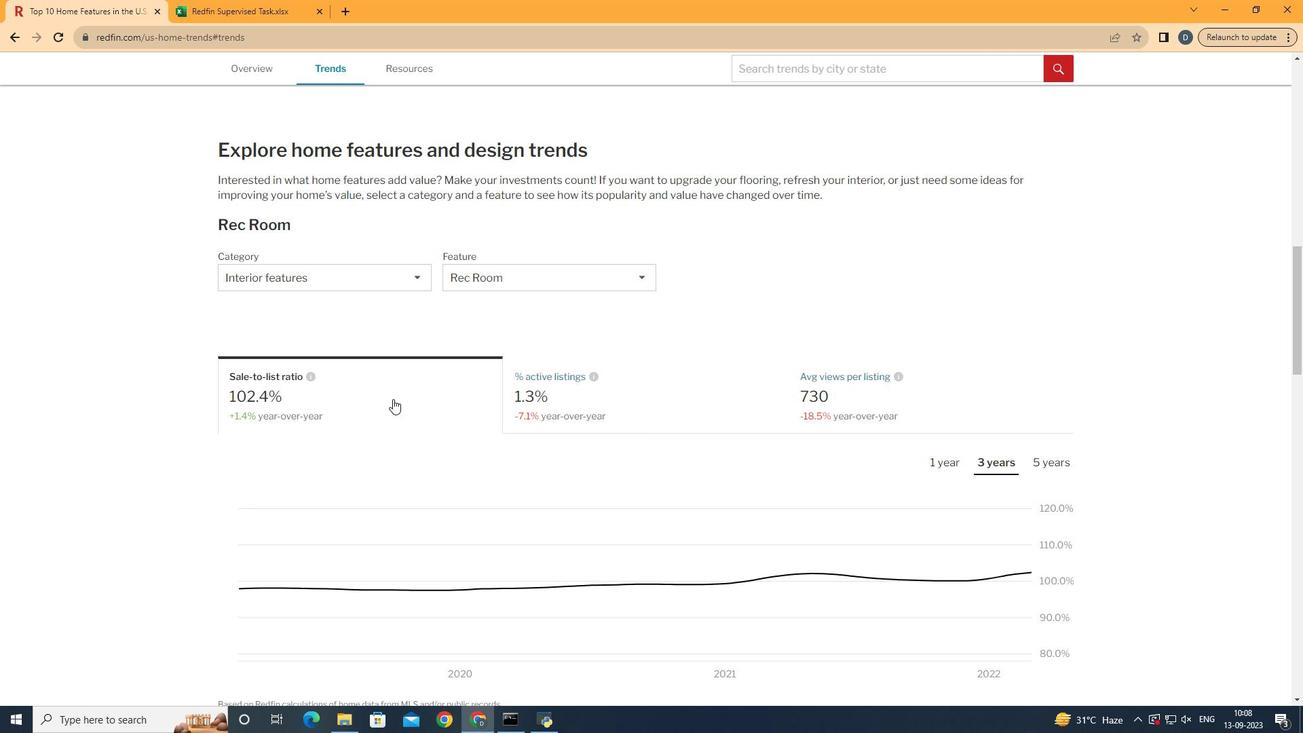 
Action: Mouse moved to (1071, 448)
Screenshot: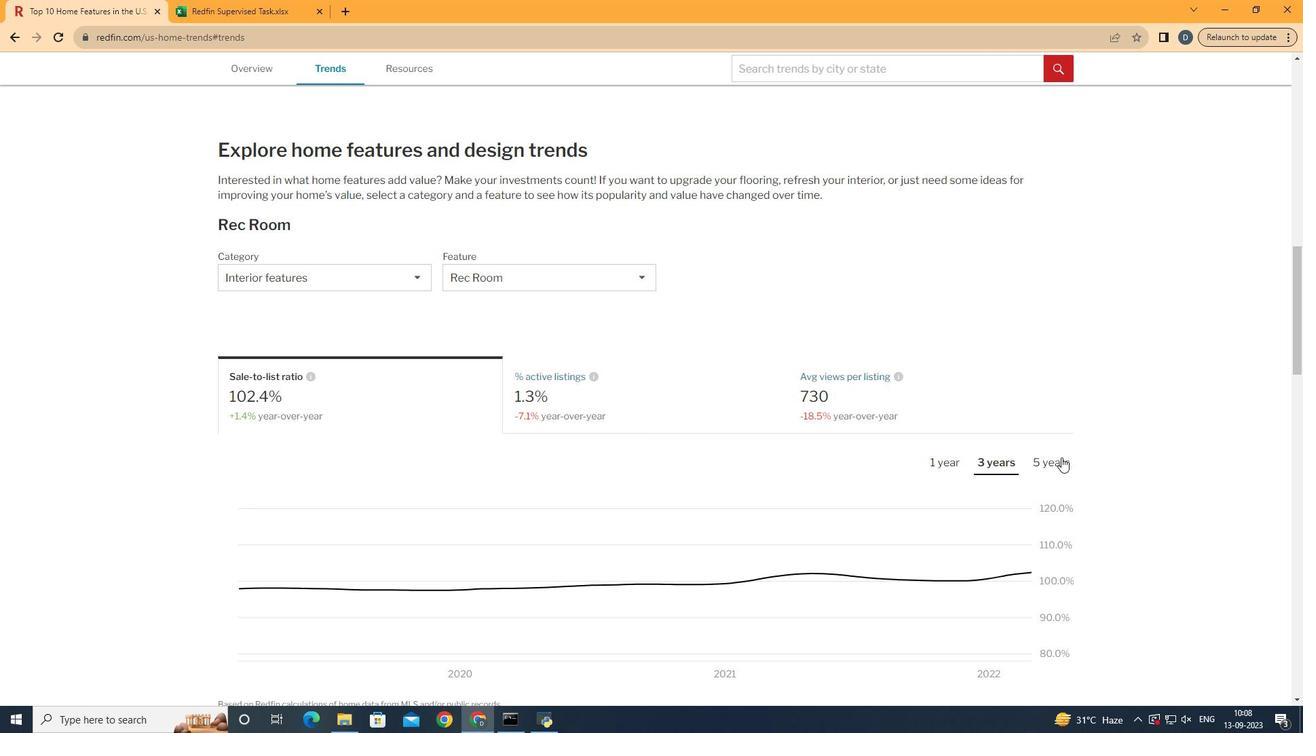 
Action: Mouse pressed left at (1071, 448)
Screenshot: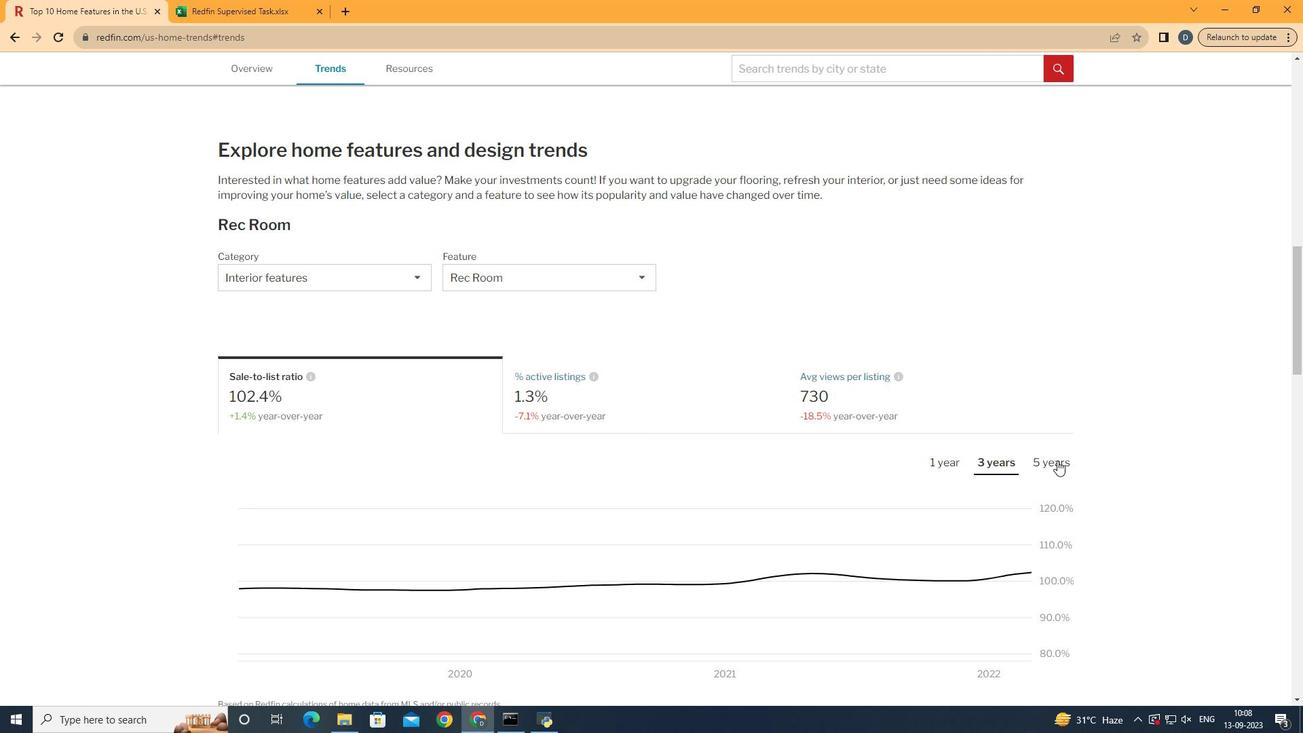 
Action: Mouse moved to (1057, 460)
Screenshot: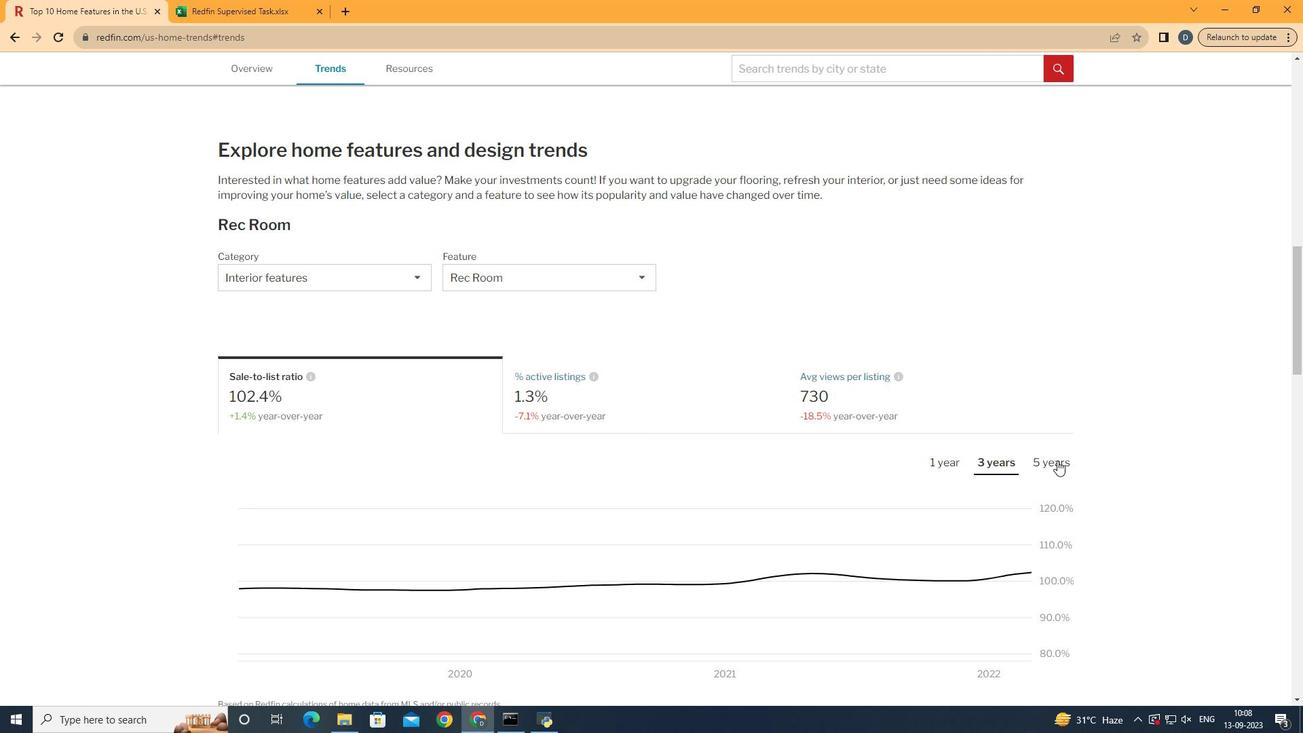 
Action: Mouse pressed left at (1057, 460)
Screenshot: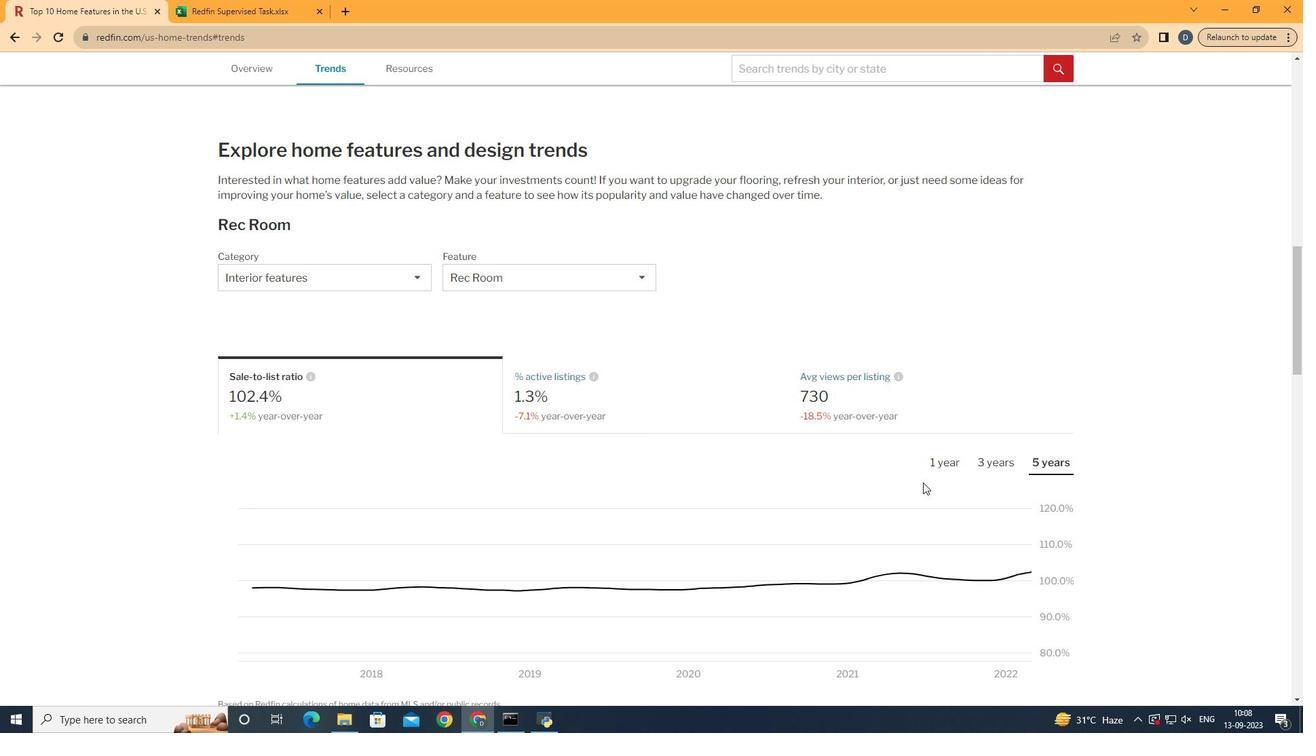 
Action: Mouse moved to (328, 526)
Screenshot: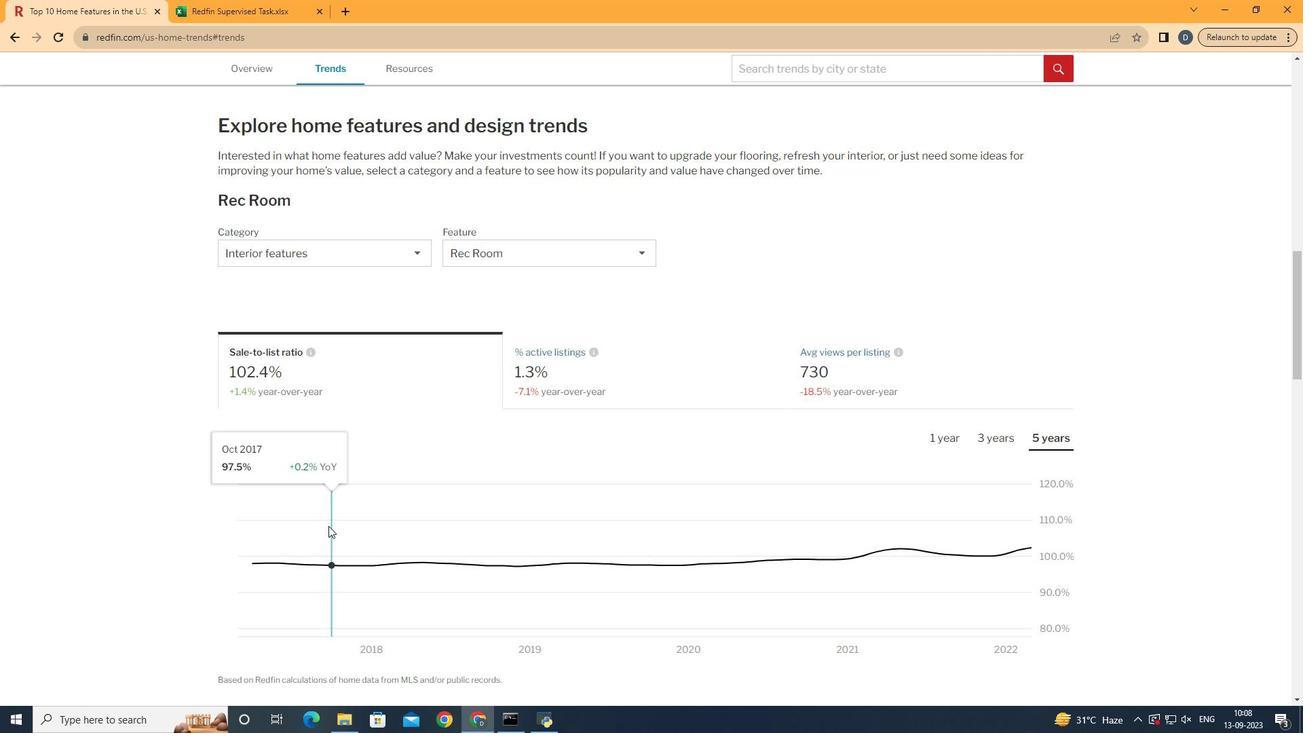 
Action: Mouse scrolled (328, 525) with delta (0, 0)
Screenshot: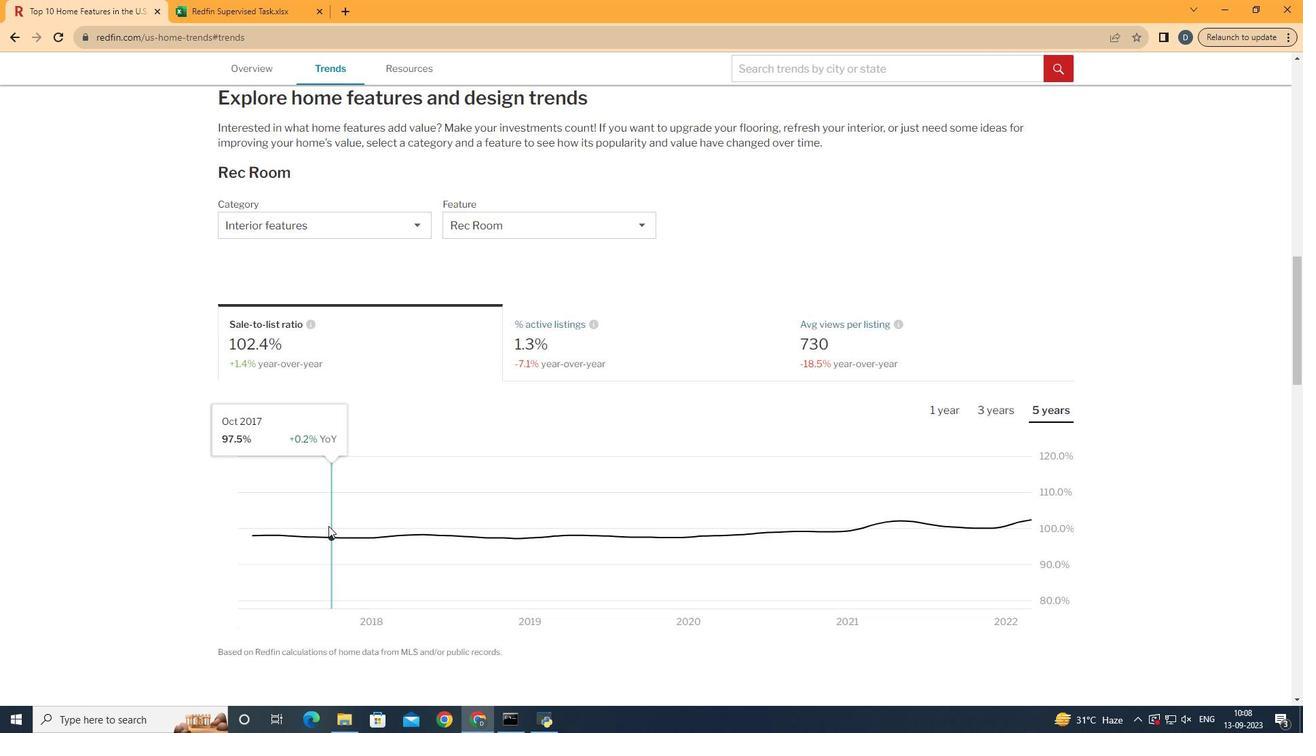 
Action: Mouse moved to (1031, 494)
Screenshot: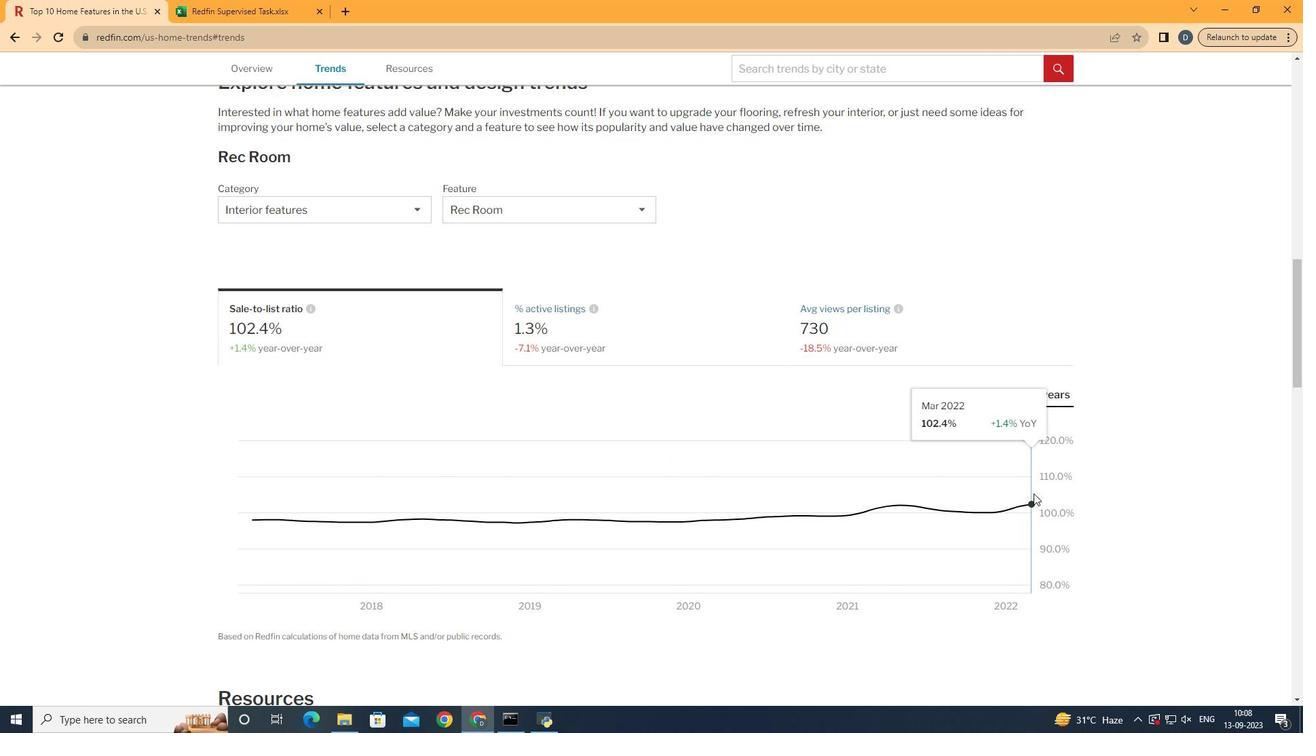 
